 Task: Check the percentage active listings of separate shower and tub in the last 3 years.
Action: Mouse moved to (926, 209)
Screenshot: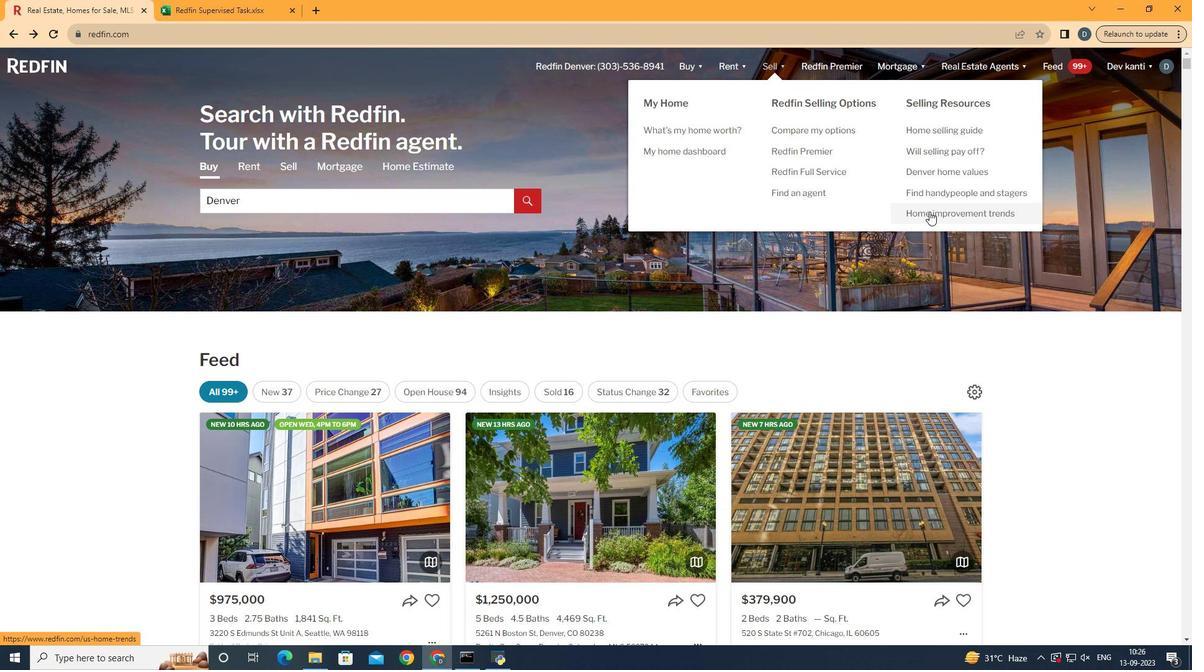 
Action: Mouse pressed left at (926, 209)
Screenshot: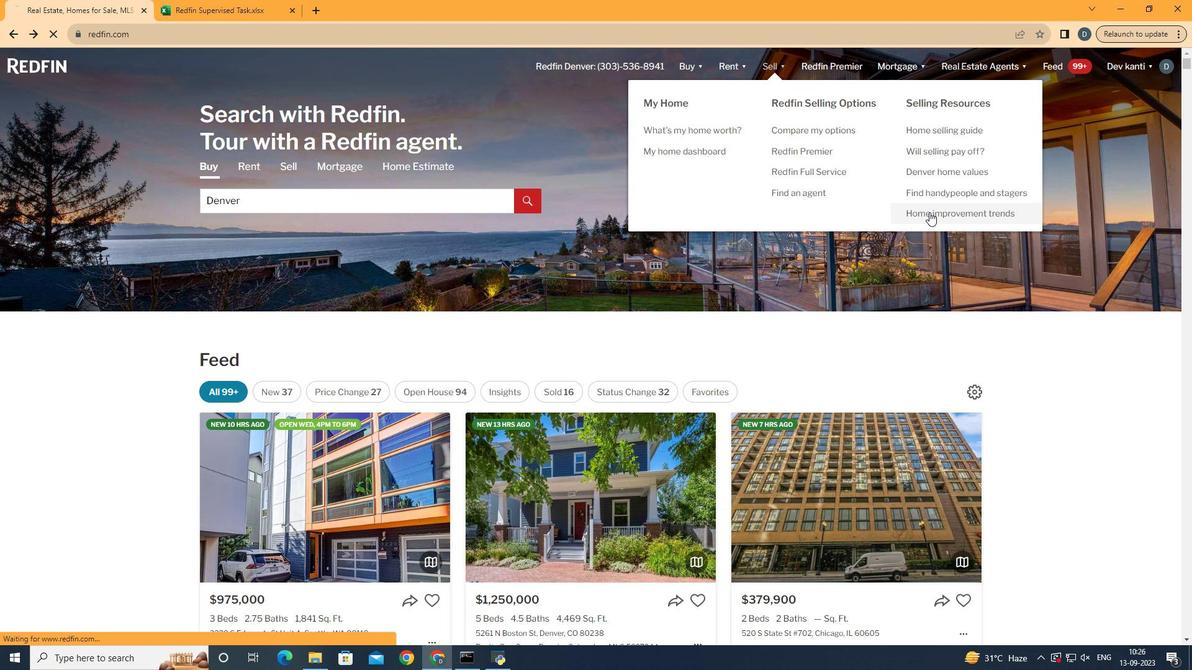 
Action: Mouse moved to (301, 240)
Screenshot: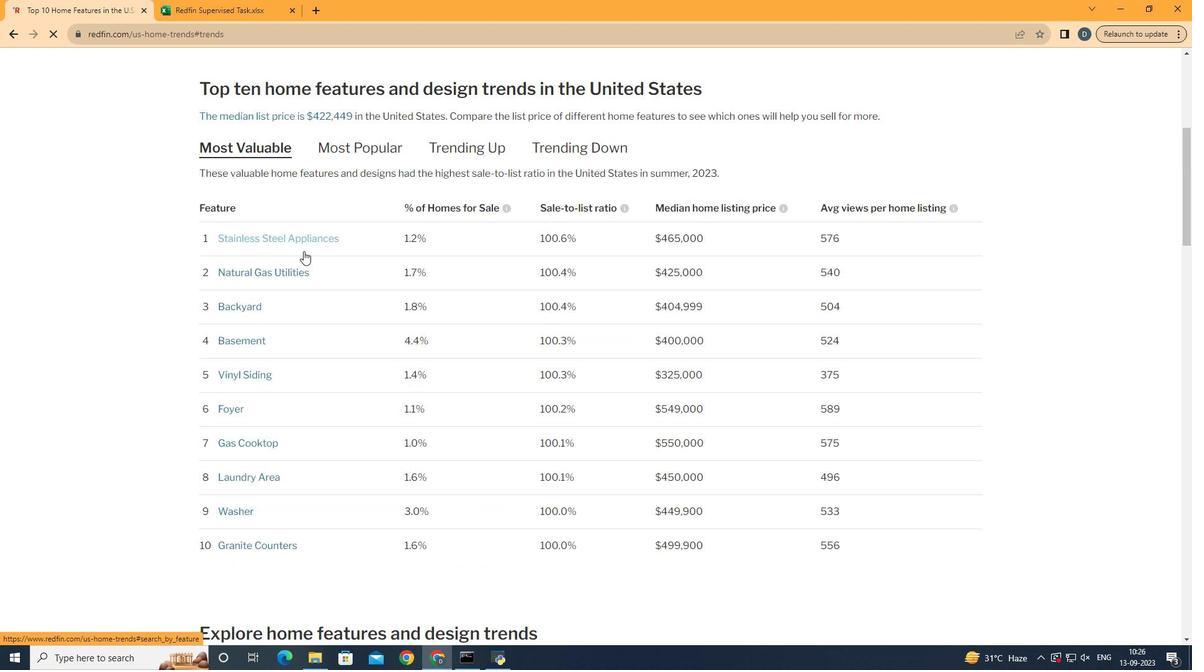 
Action: Mouse pressed left at (301, 240)
Screenshot: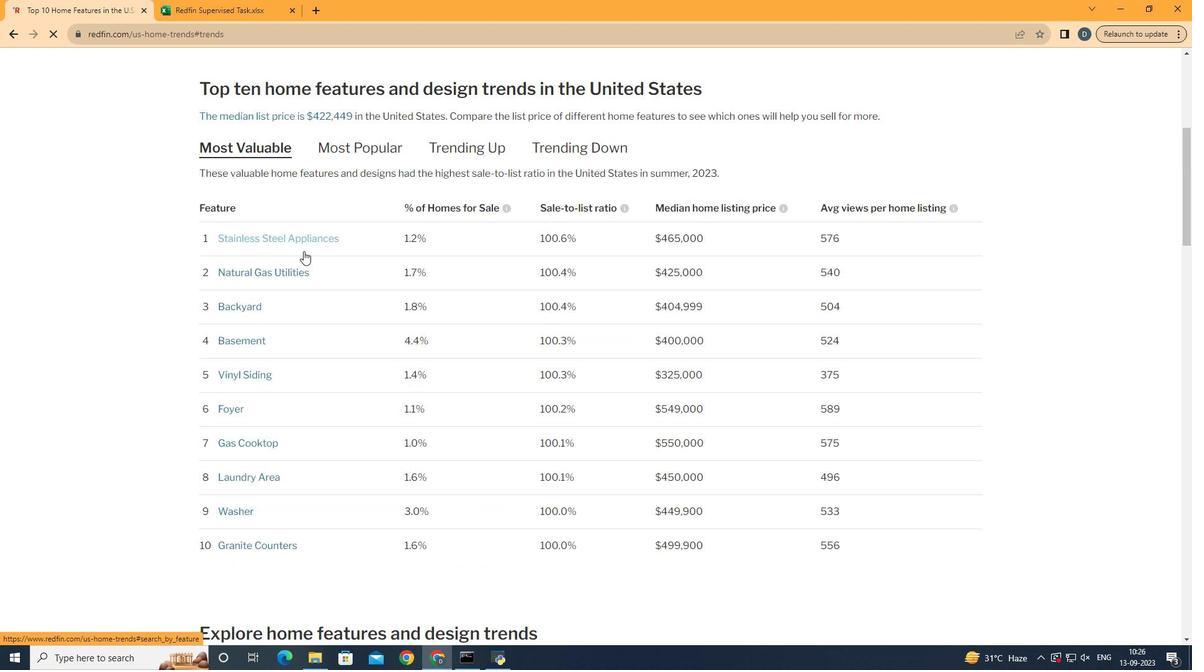 
Action: Mouse moved to (474, 285)
Screenshot: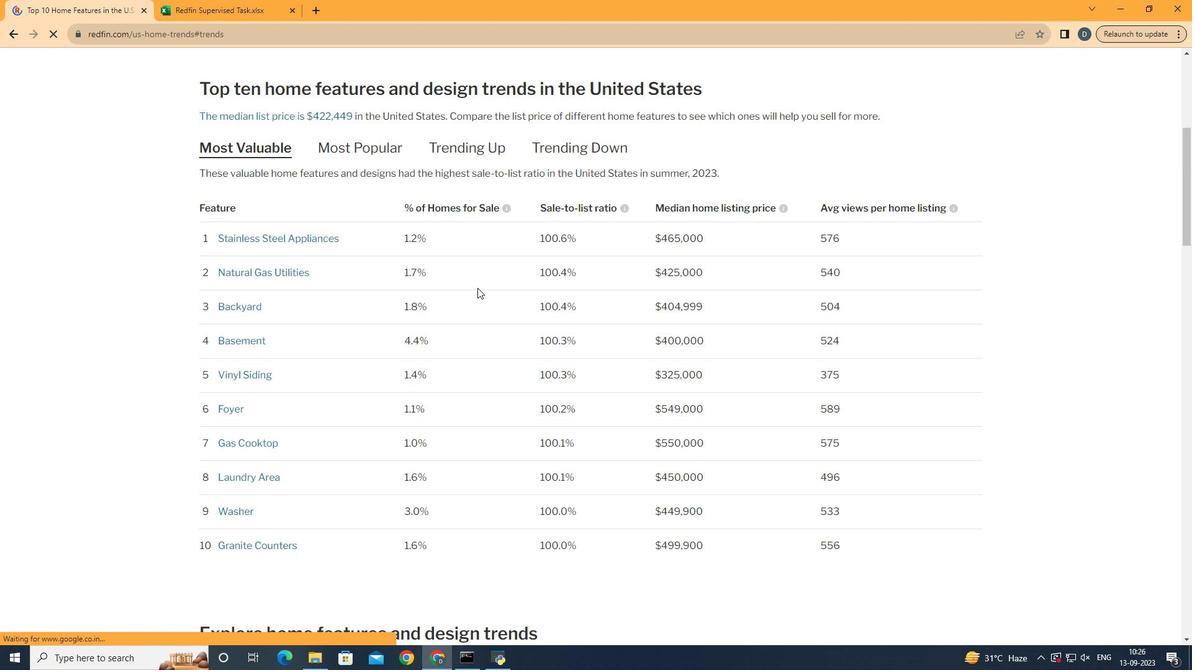 
Action: Mouse scrolled (474, 284) with delta (0, 0)
Screenshot: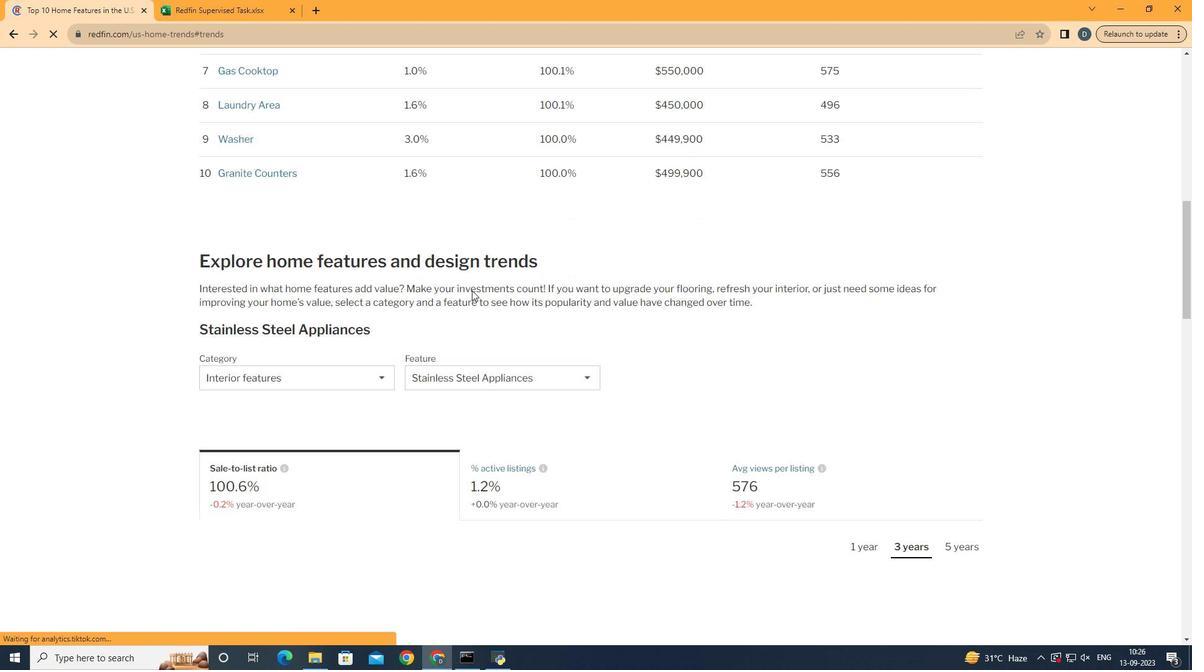 
Action: Mouse scrolled (474, 284) with delta (0, 0)
Screenshot: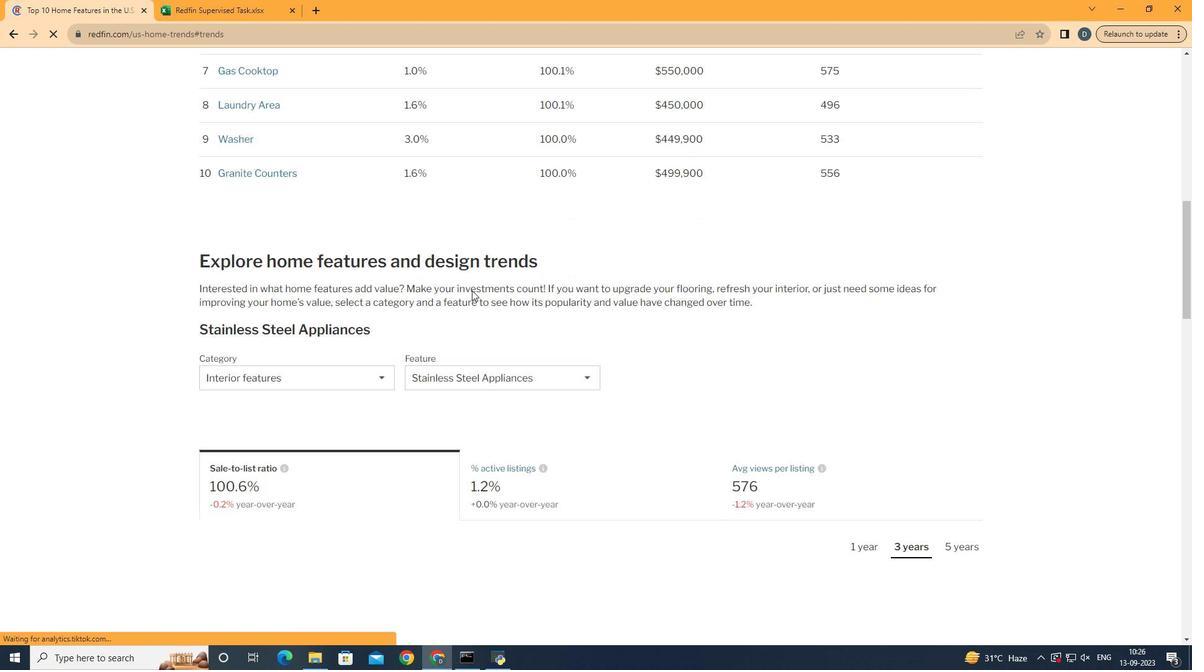 
Action: Mouse scrolled (474, 284) with delta (0, 0)
Screenshot: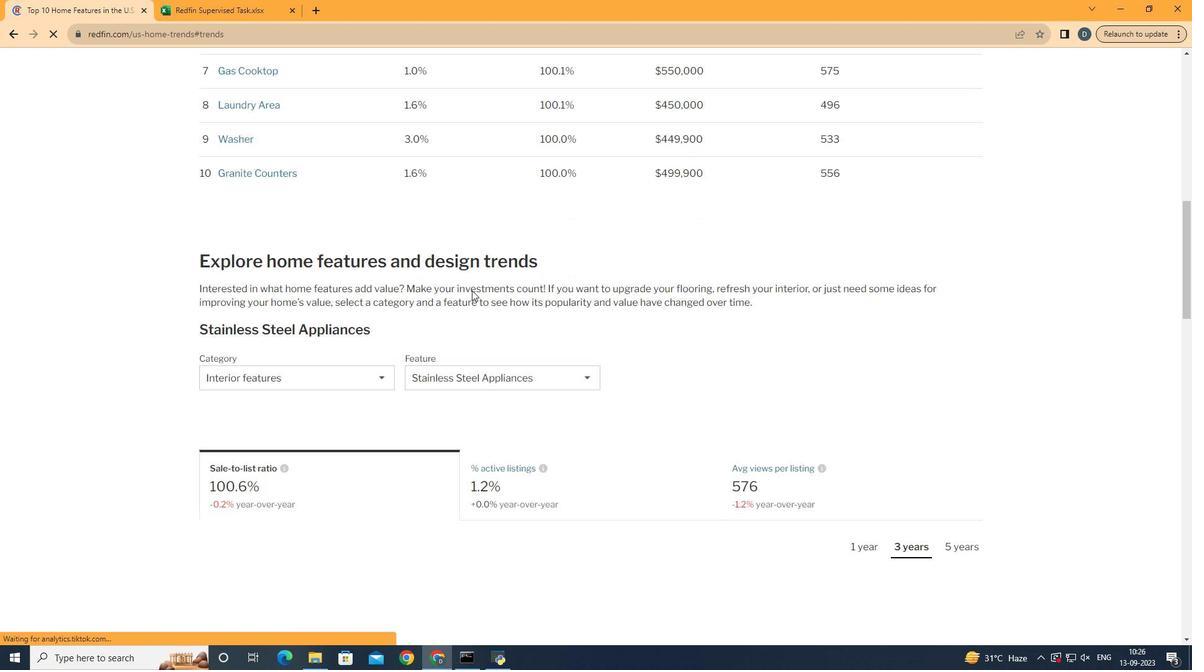 
Action: Mouse scrolled (474, 284) with delta (0, 0)
Screenshot: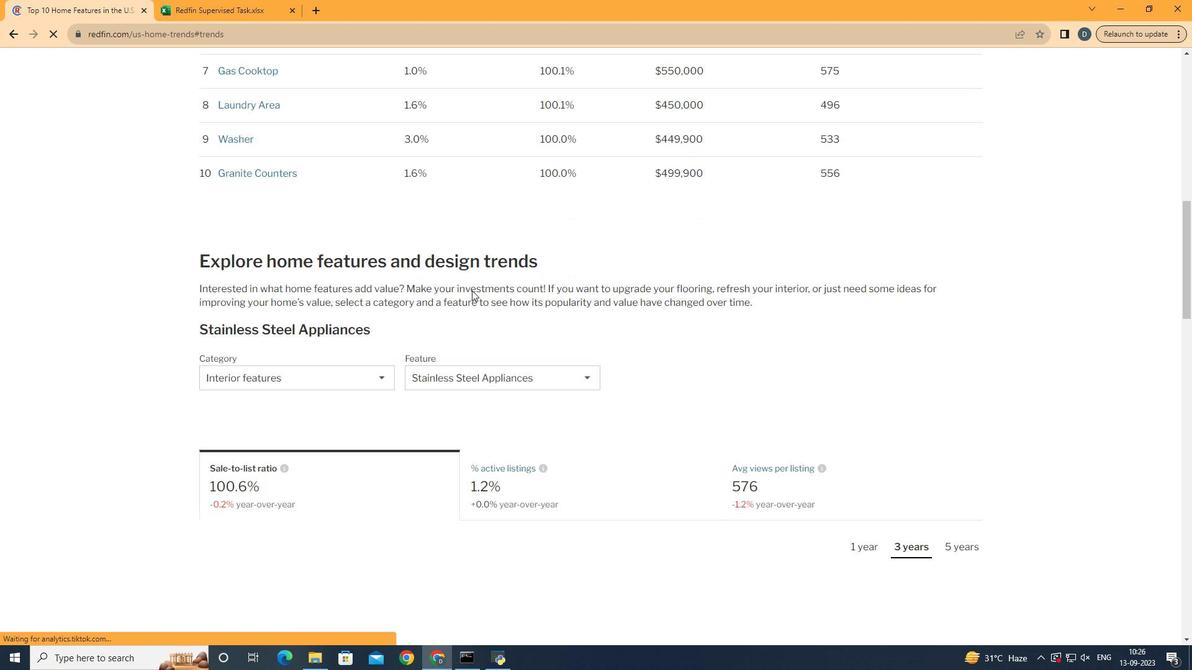 
Action: Mouse scrolled (474, 284) with delta (0, 0)
Screenshot: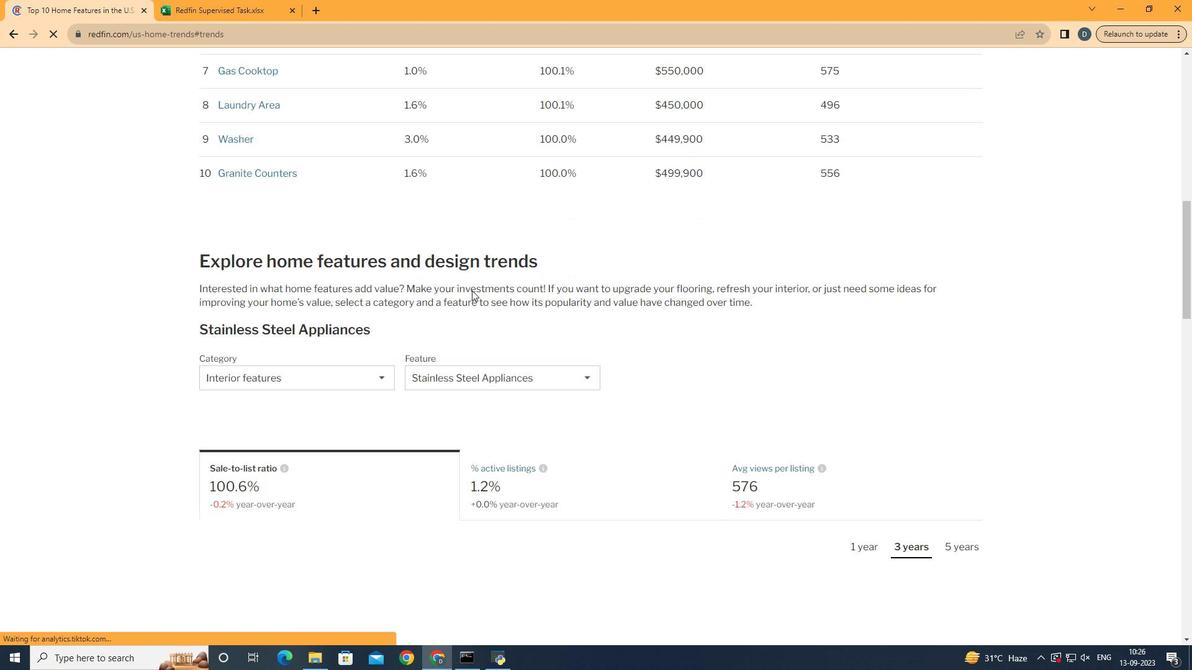 
Action: Mouse scrolled (474, 284) with delta (0, 0)
Screenshot: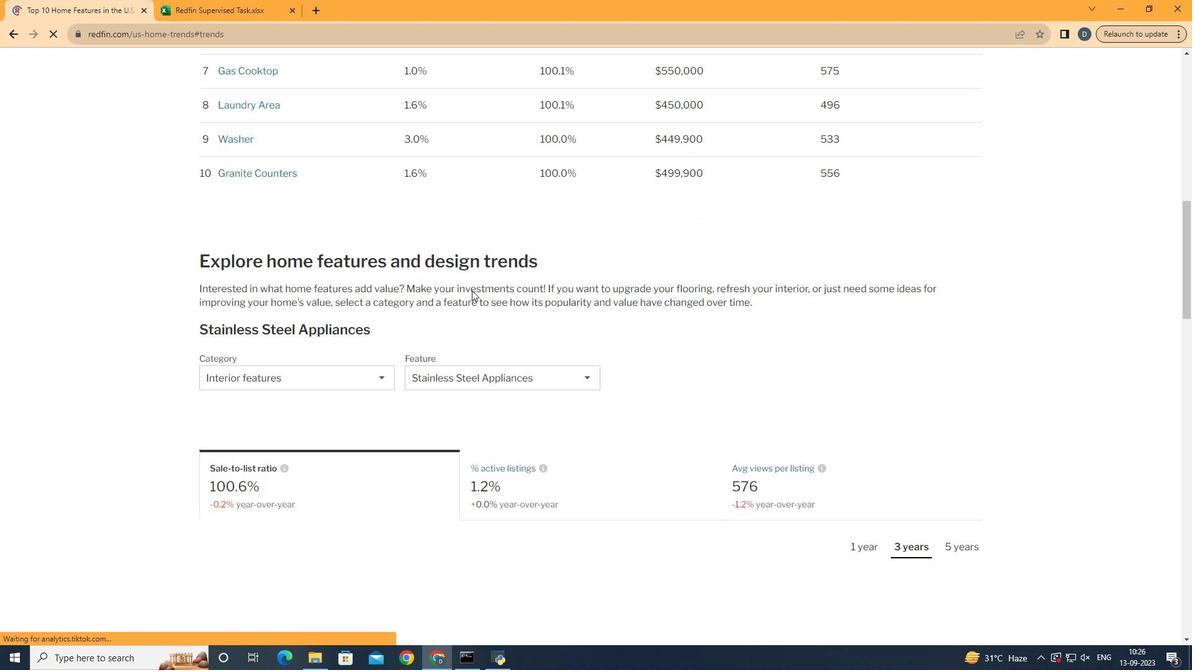 
Action: Mouse moved to (371, 348)
Screenshot: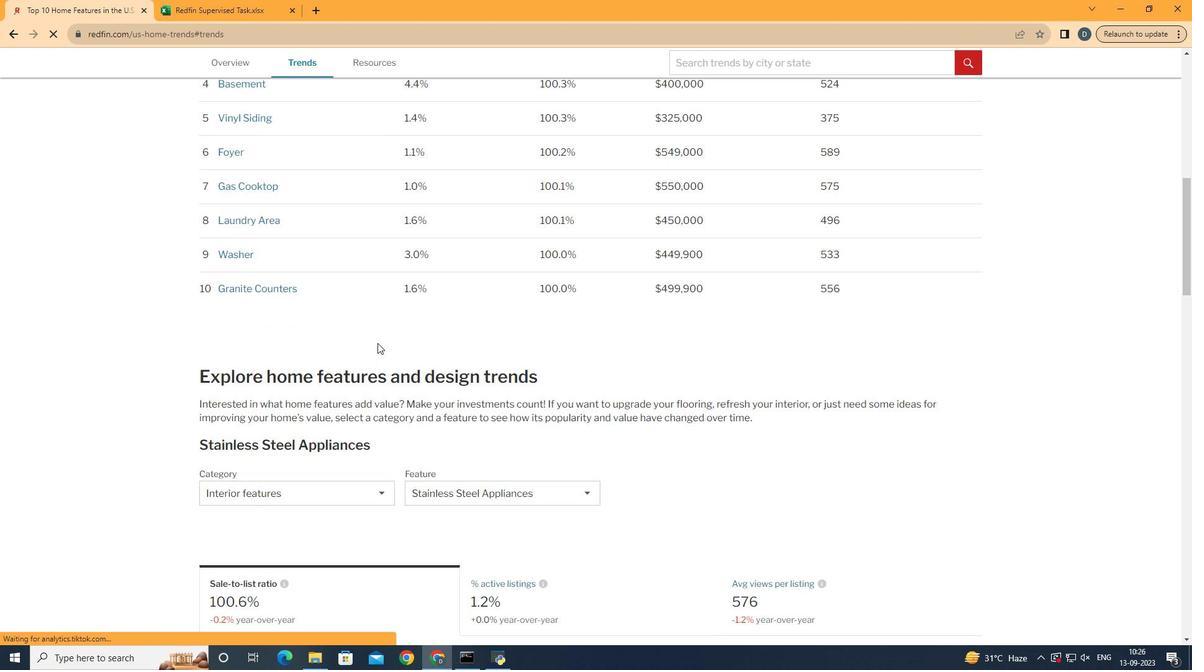 
Action: Mouse scrolled (371, 347) with delta (0, 0)
Screenshot: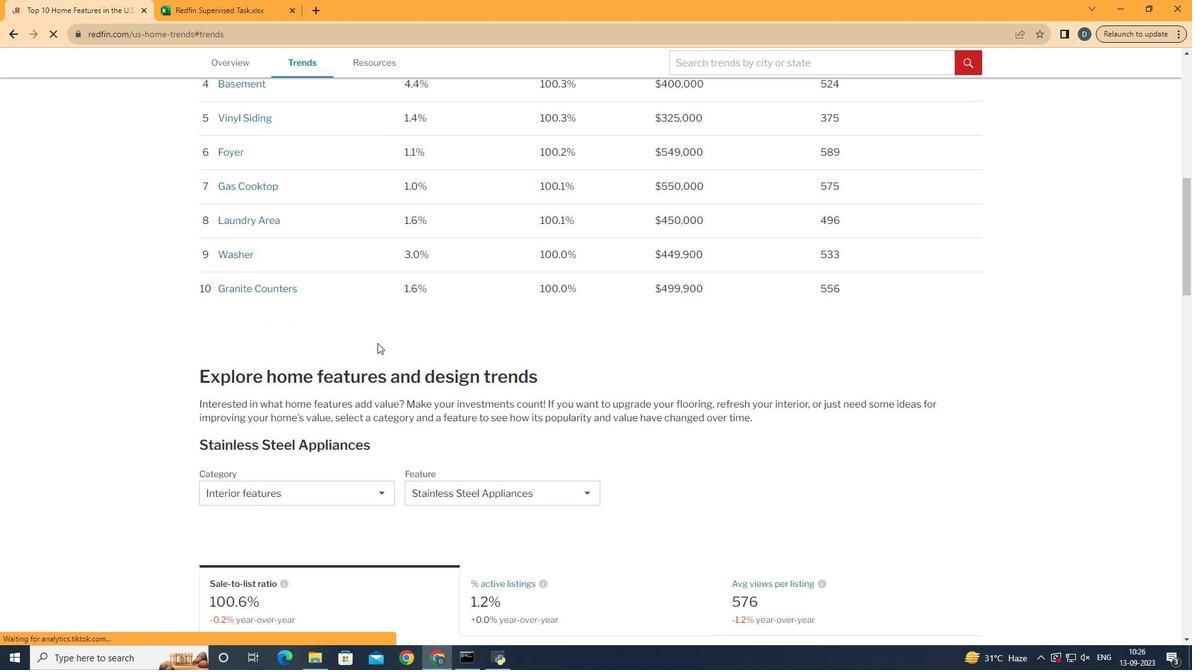 
Action: Mouse scrolled (371, 347) with delta (0, 0)
Screenshot: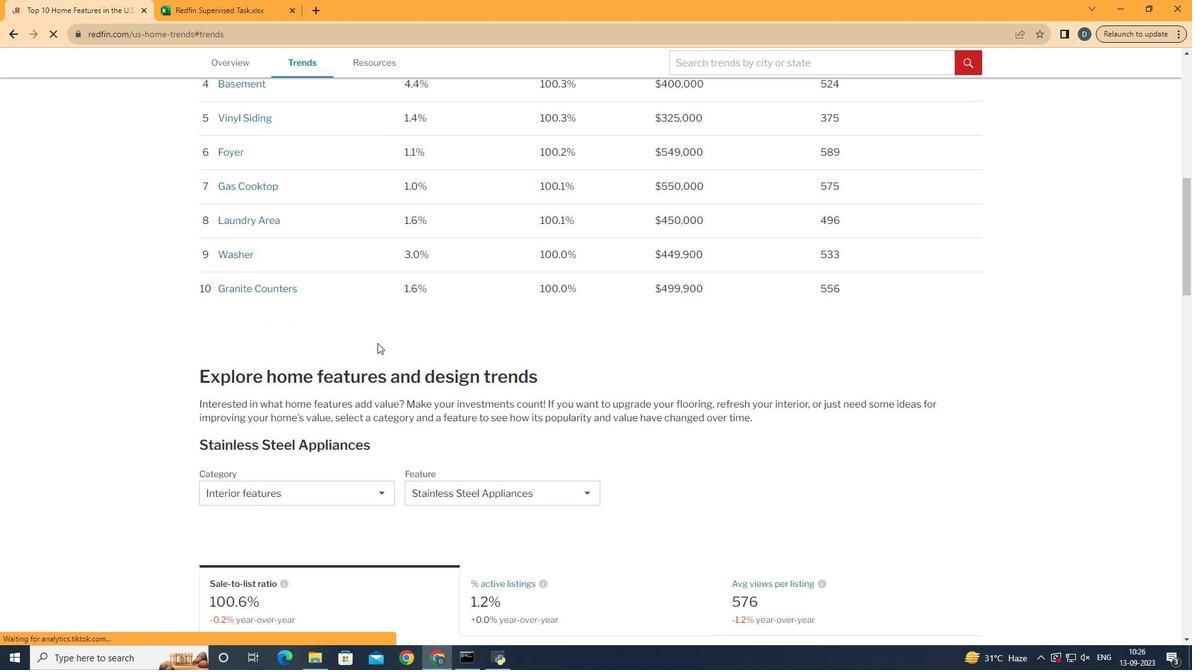 
Action: Mouse scrolled (371, 347) with delta (0, 0)
Screenshot: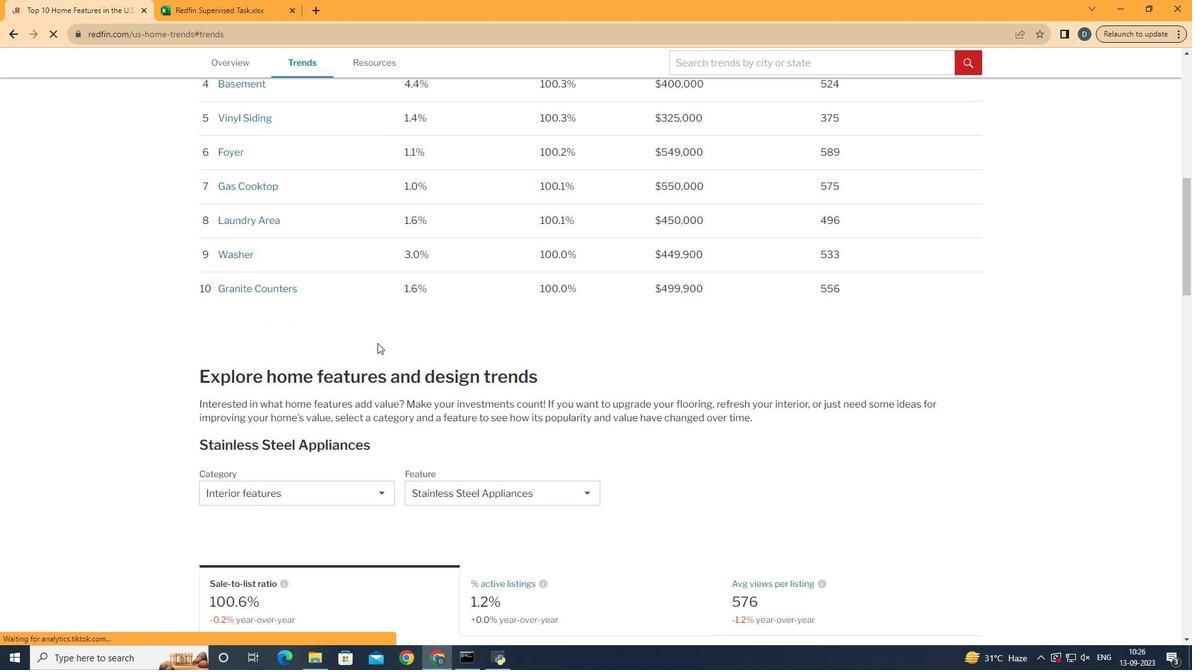 
Action: Mouse moved to (373, 348)
Screenshot: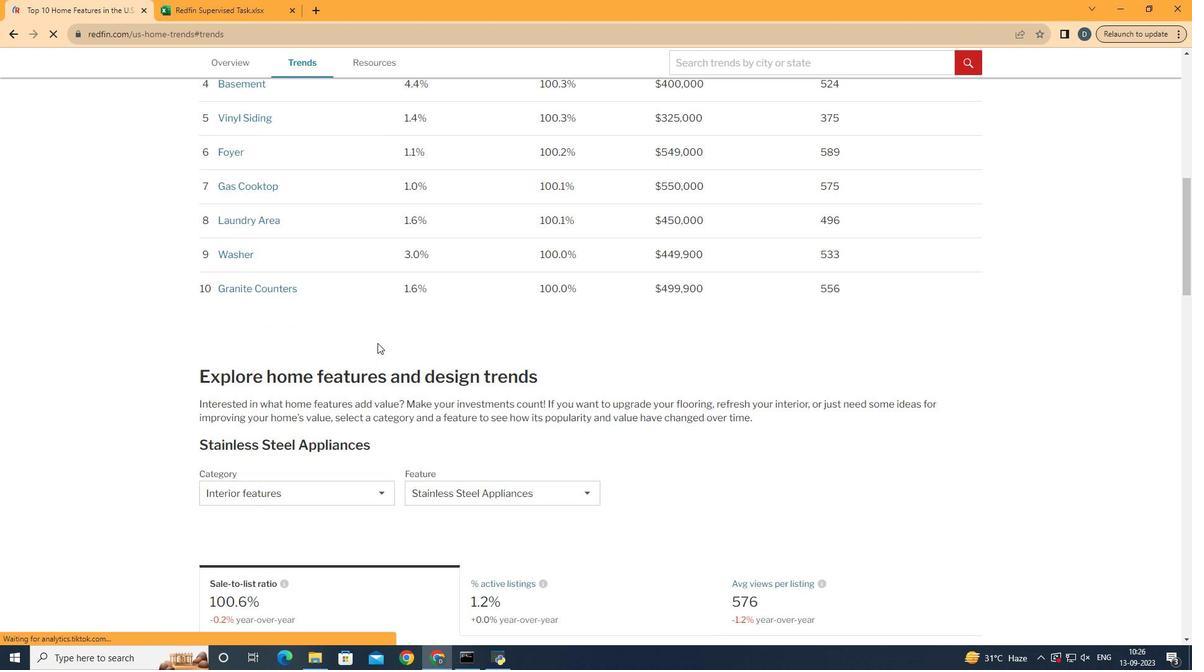 
Action: Mouse scrolled (373, 347) with delta (0, 0)
Screenshot: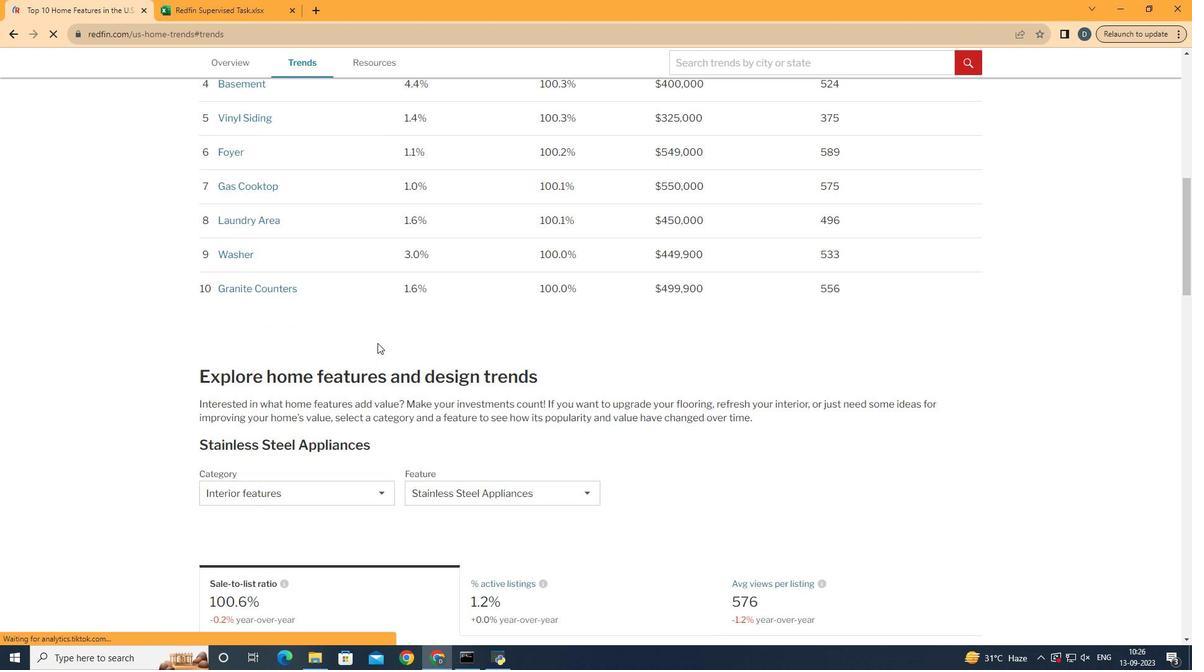 
Action: Mouse moved to (374, 347)
Screenshot: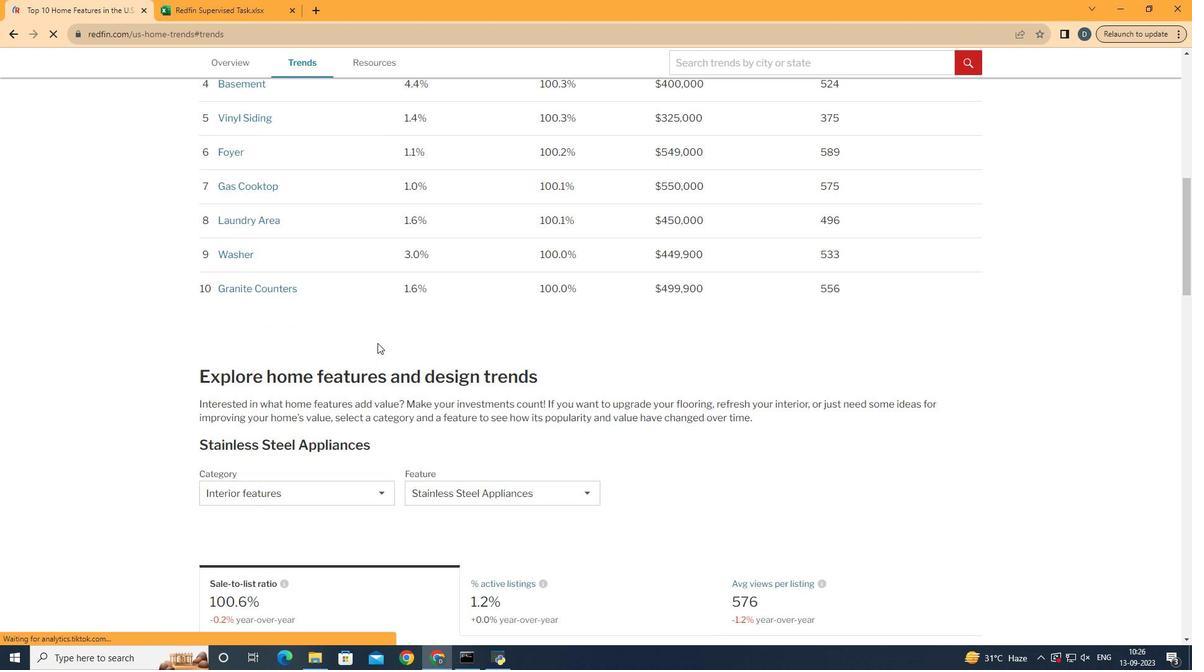 
Action: Mouse scrolled (374, 347) with delta (0, 0)
Screenshot: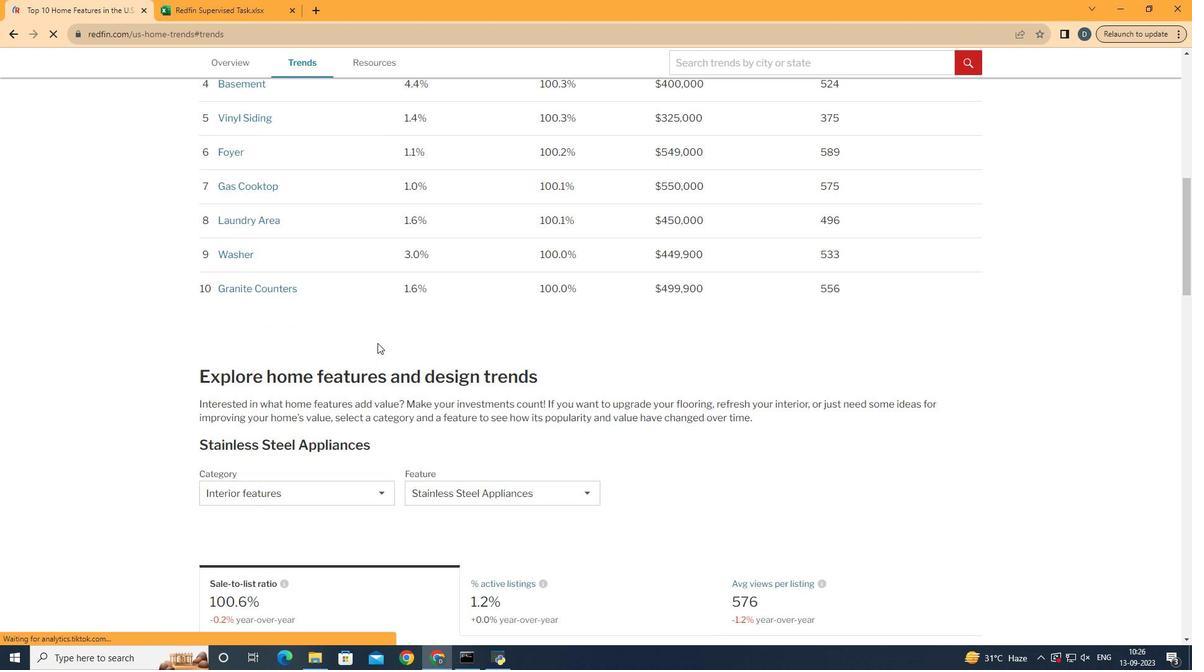 
Action: Mouse moved to (374, 340)
Screenshot: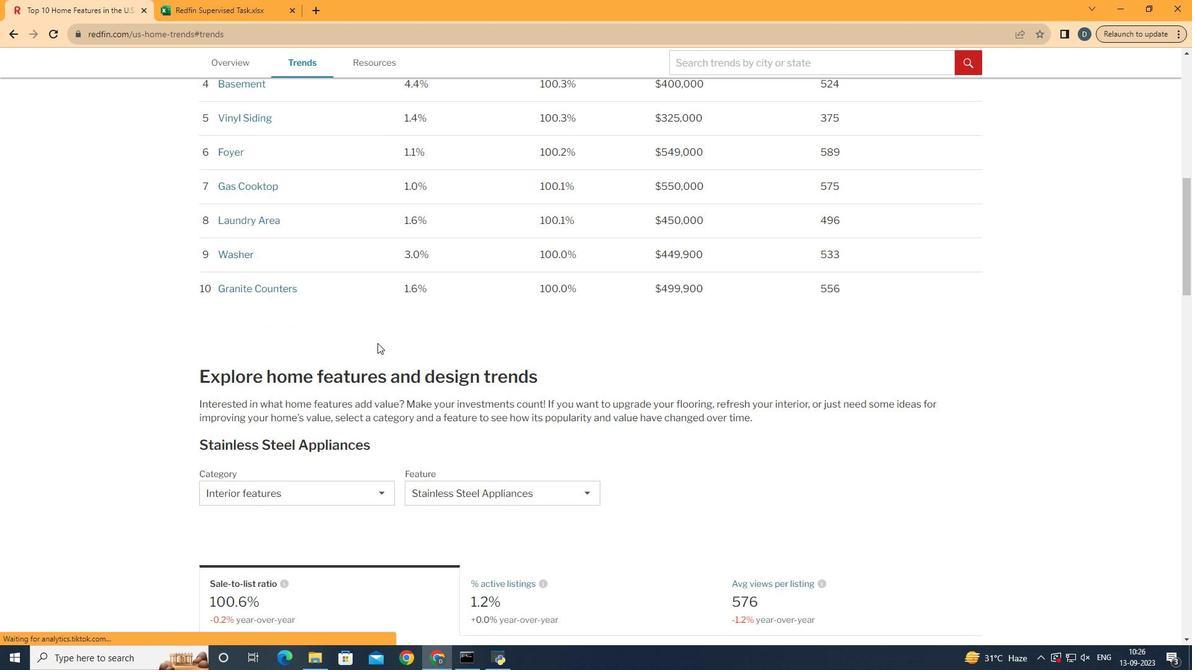 
Action: Mouse scrolled (374, 340) with delta (0, 0)
Screenshot: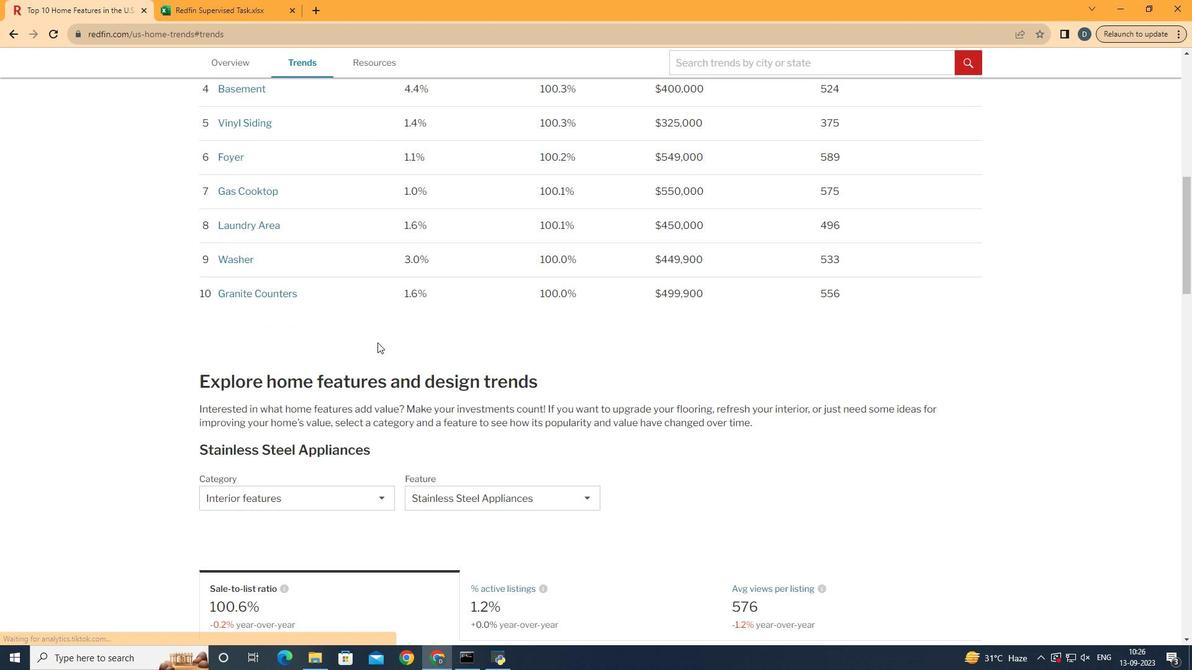 
Action: Mouse scrolled (374, 340) with delta (0, 0)
Screenshot: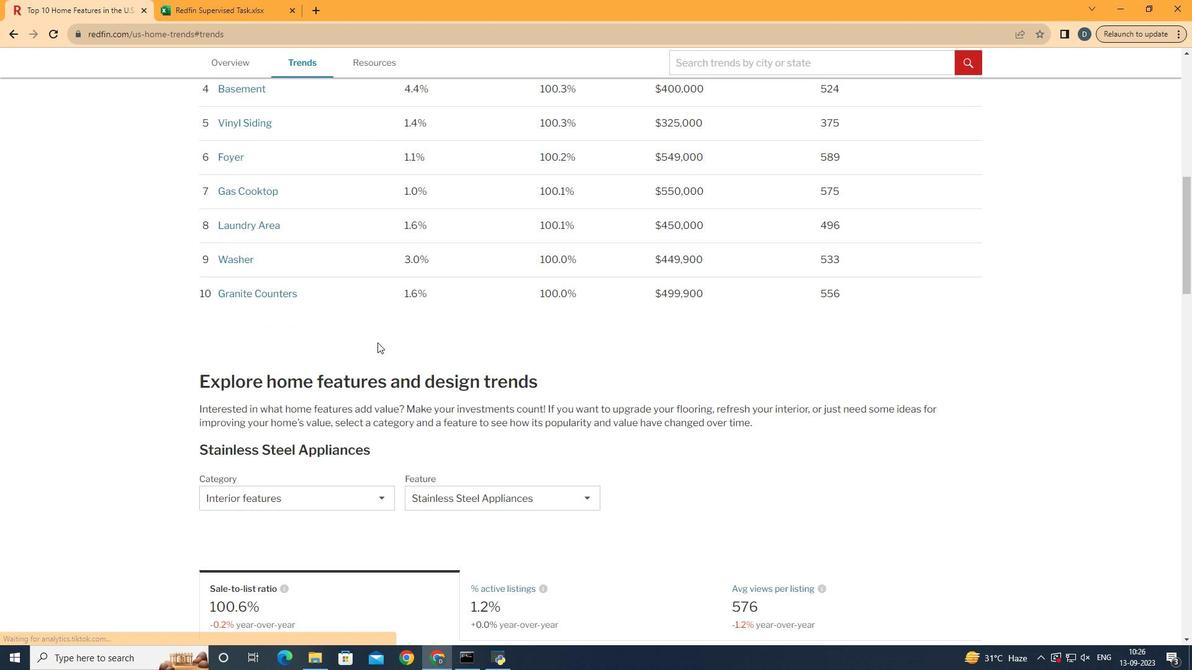 
Action: Mouse scrolled (374, 340) with delta (0, 0)
Screenshot: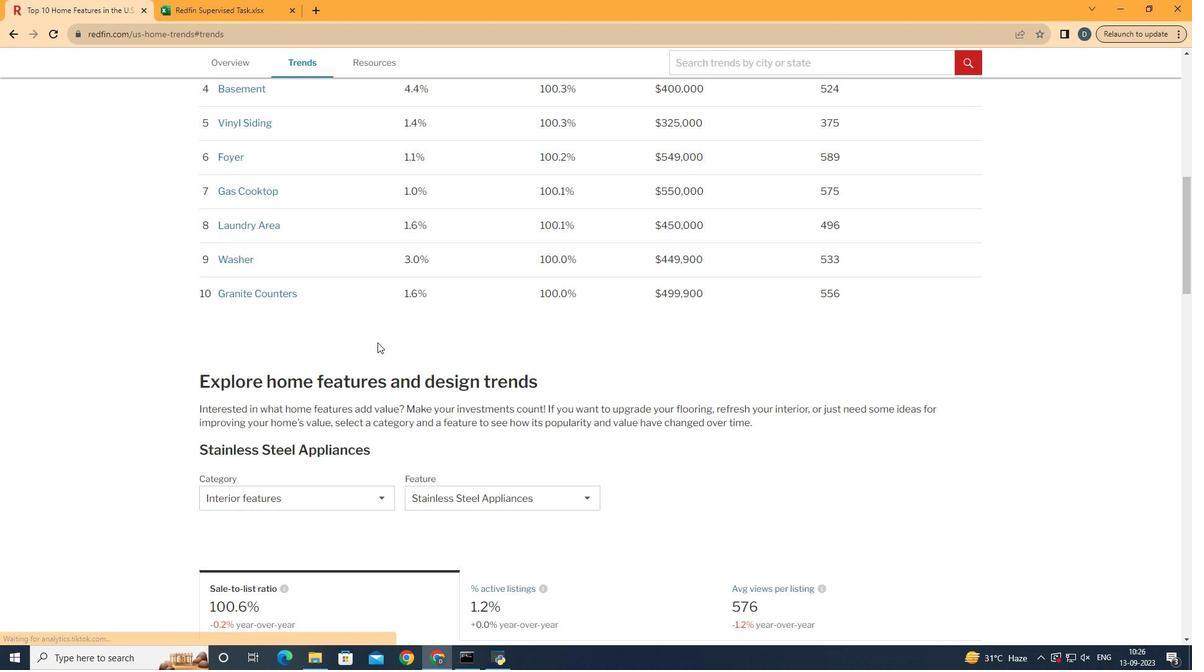 
Action: Mouse scrolled (374, 340) with delta (0, 0)
Screenshot: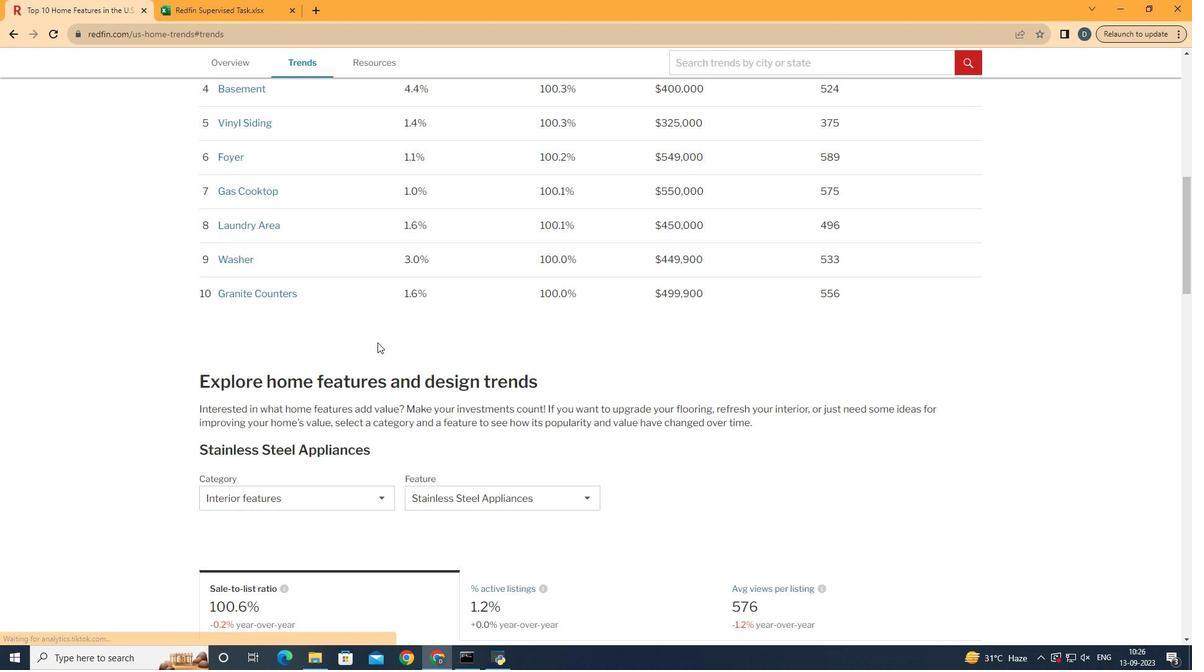 
Action: Mouse moved to (374, 330)
Screenshot: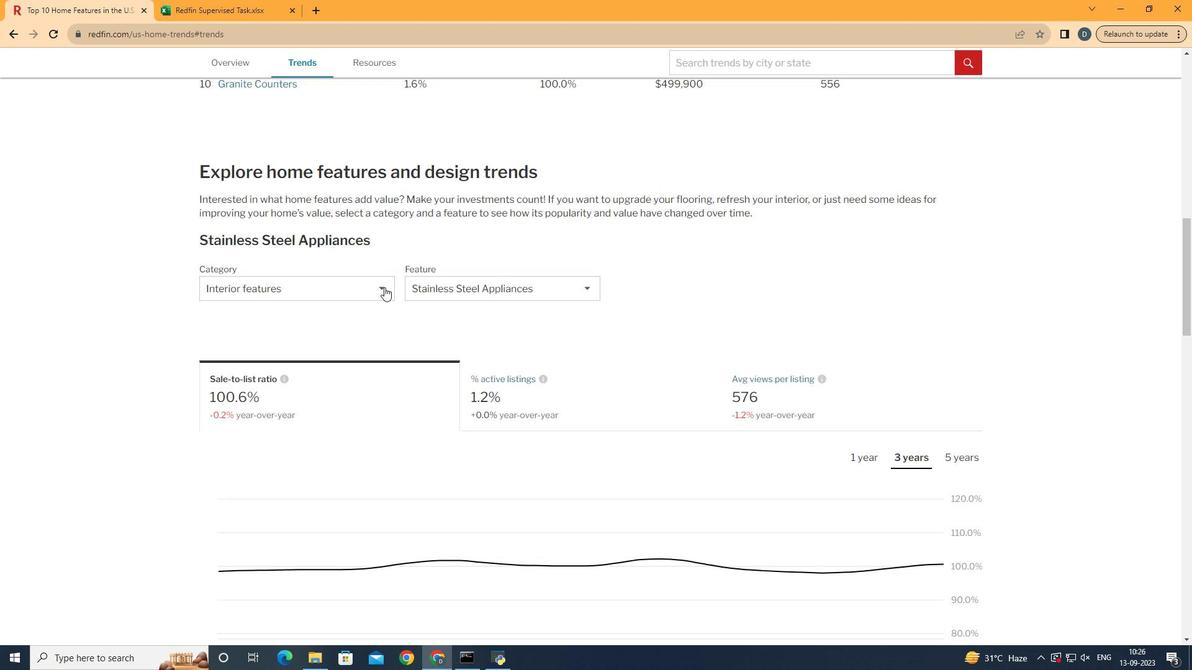 
Action: Mouse scrolled (374, 329) with delta (0, 0)
Screenshot: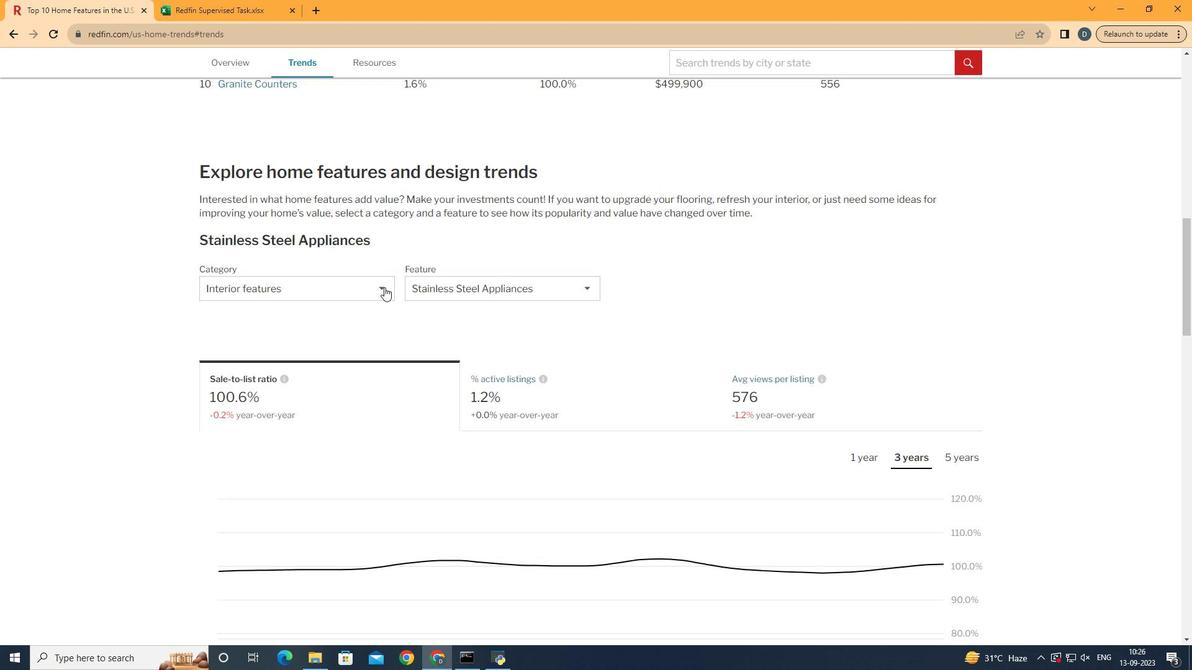 
Action: Mouse moved to (374, 327)
Screenshot: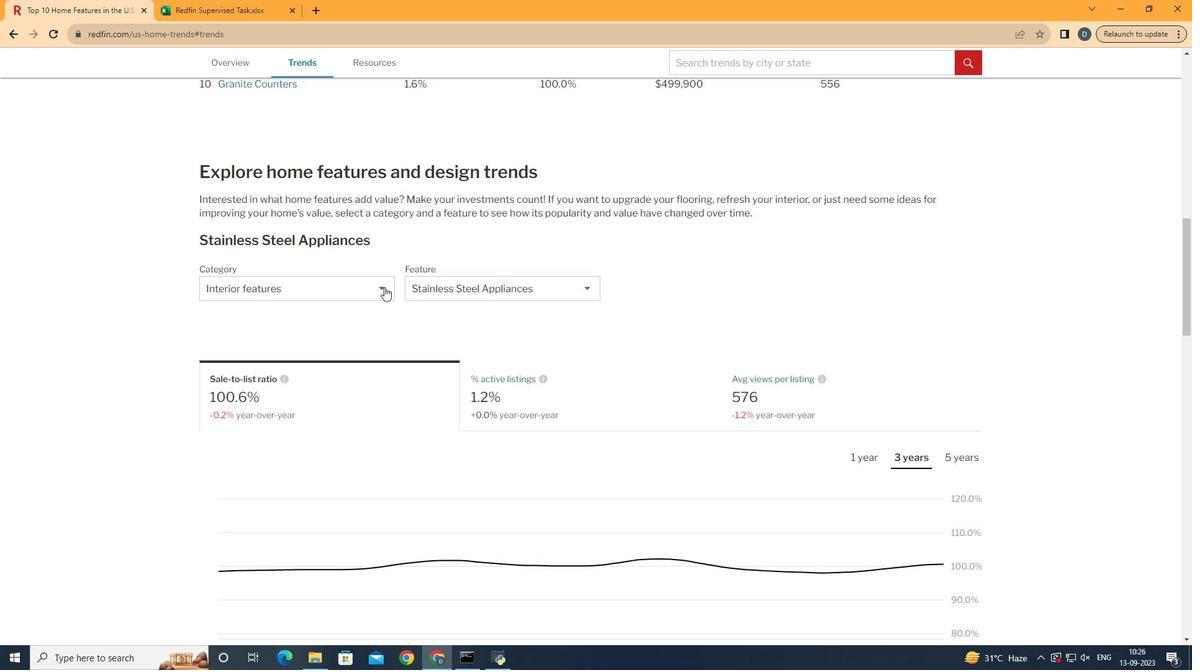 
Action: Mouse scrolled (374, 326) with delta (0, 0)
Screenshot: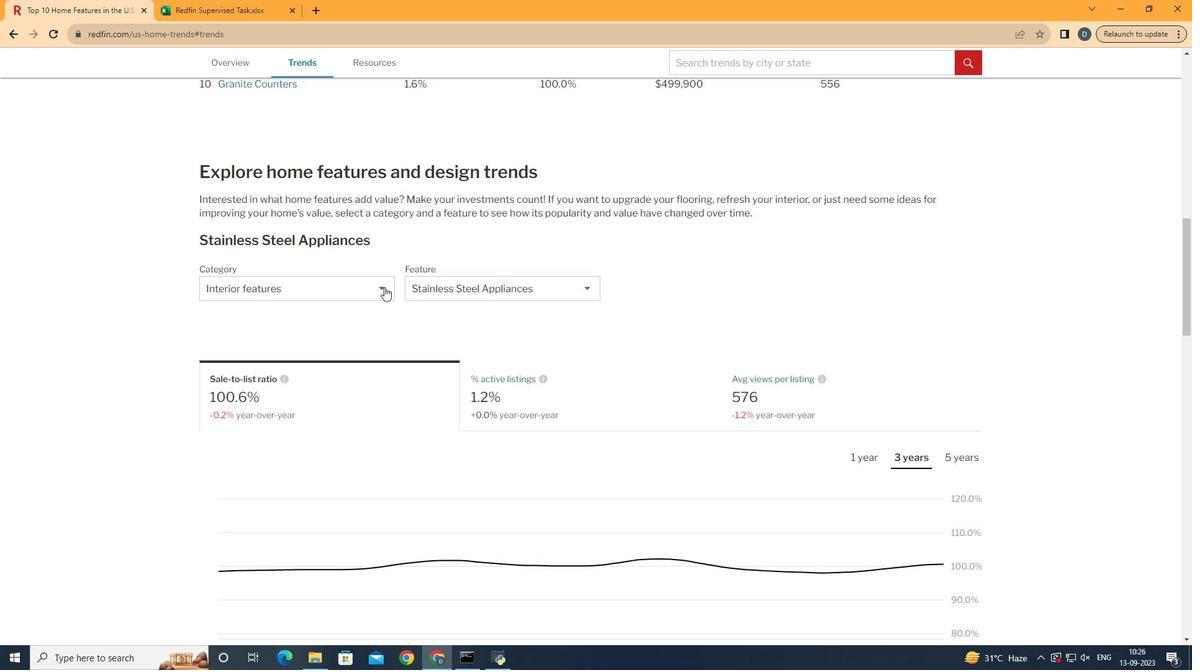 
Action: Mouse moved to (374, 325)
Screenshot: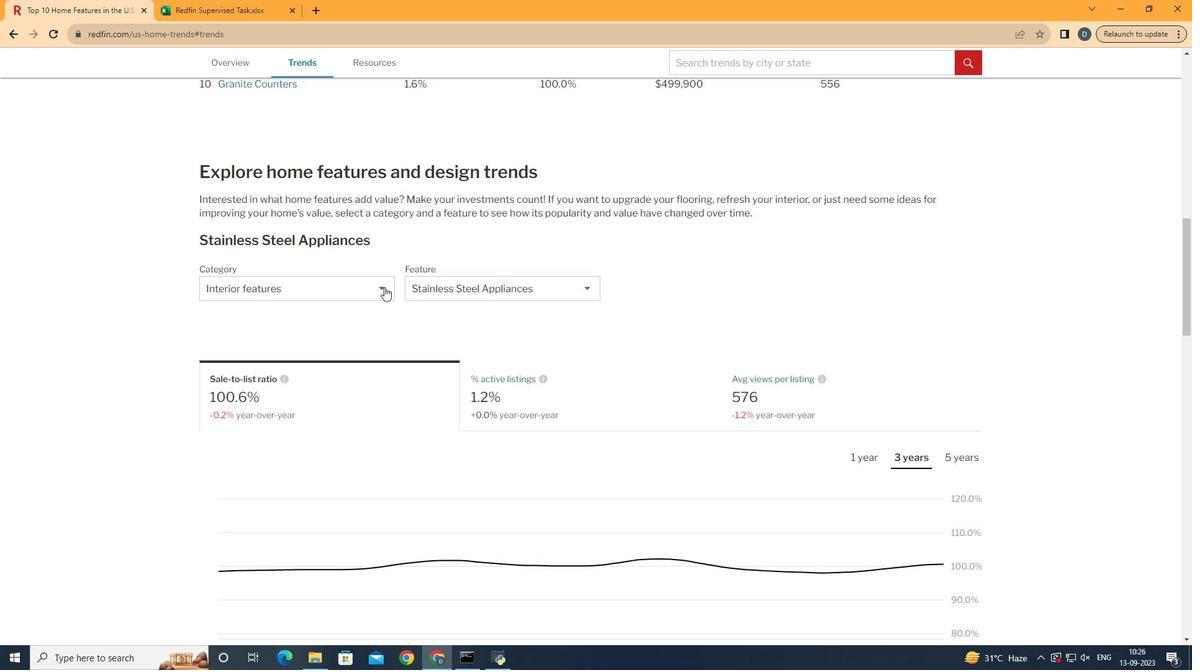 
Action: Mouse scrolled (374, 325) with delta (0, 0)
Screenshot: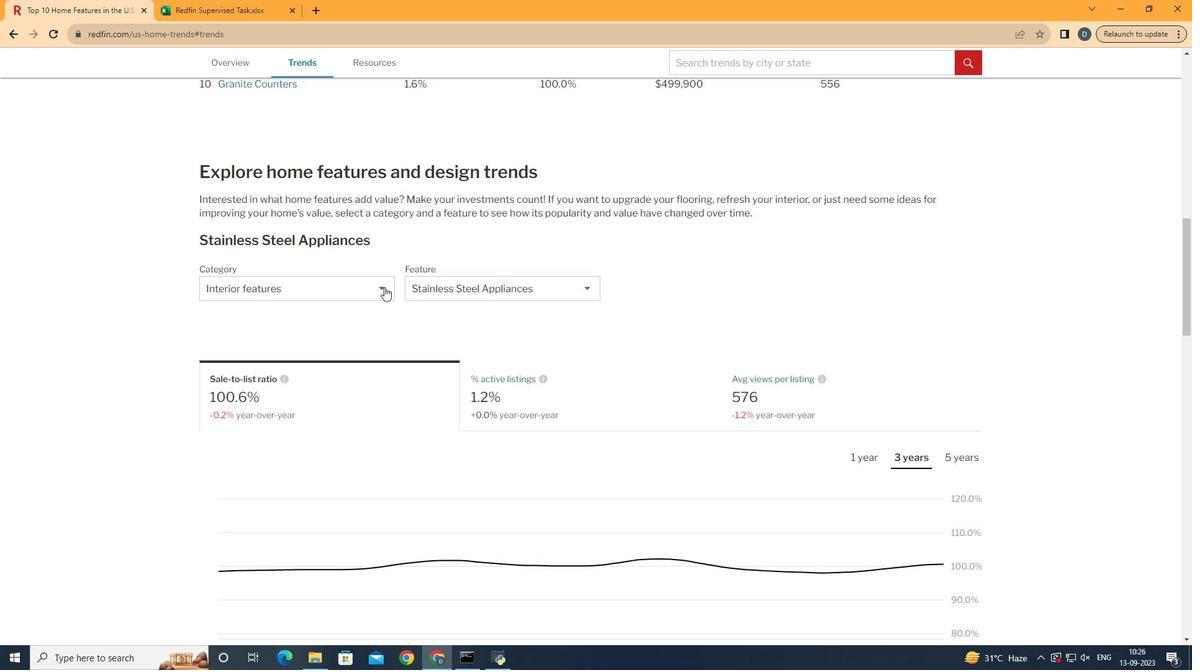 
Action: Mouse moved to (374, 319)
Screenshot: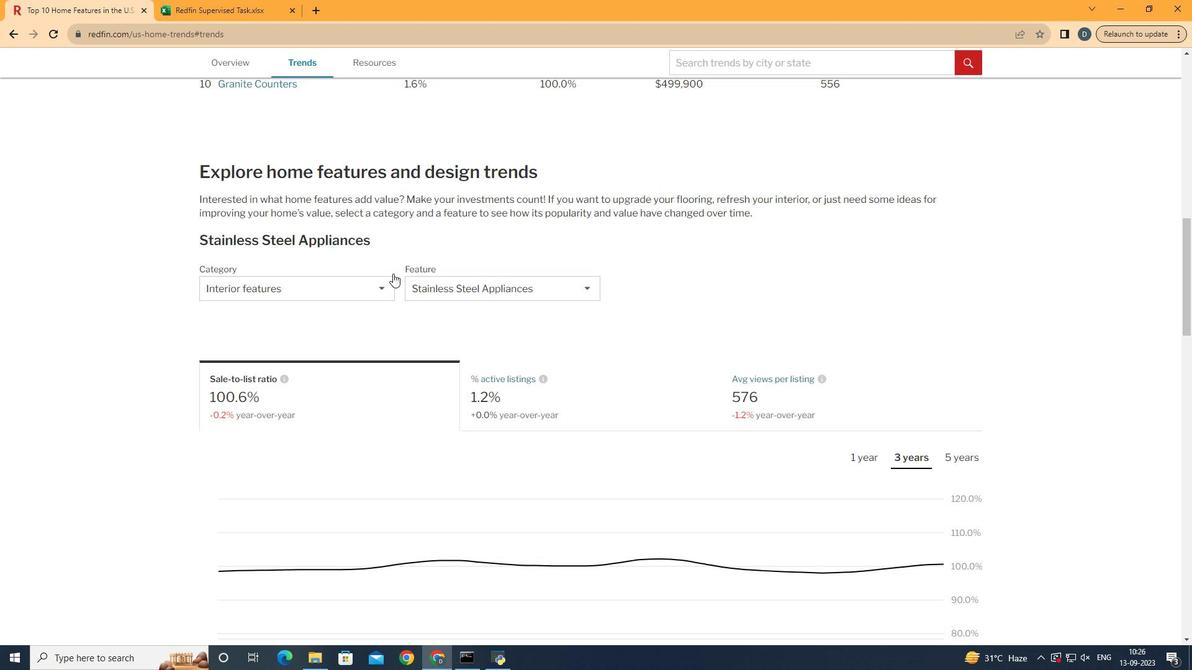 
Action: Mouse scrolled (374, 319) with delta (0, 0)
Screenshot: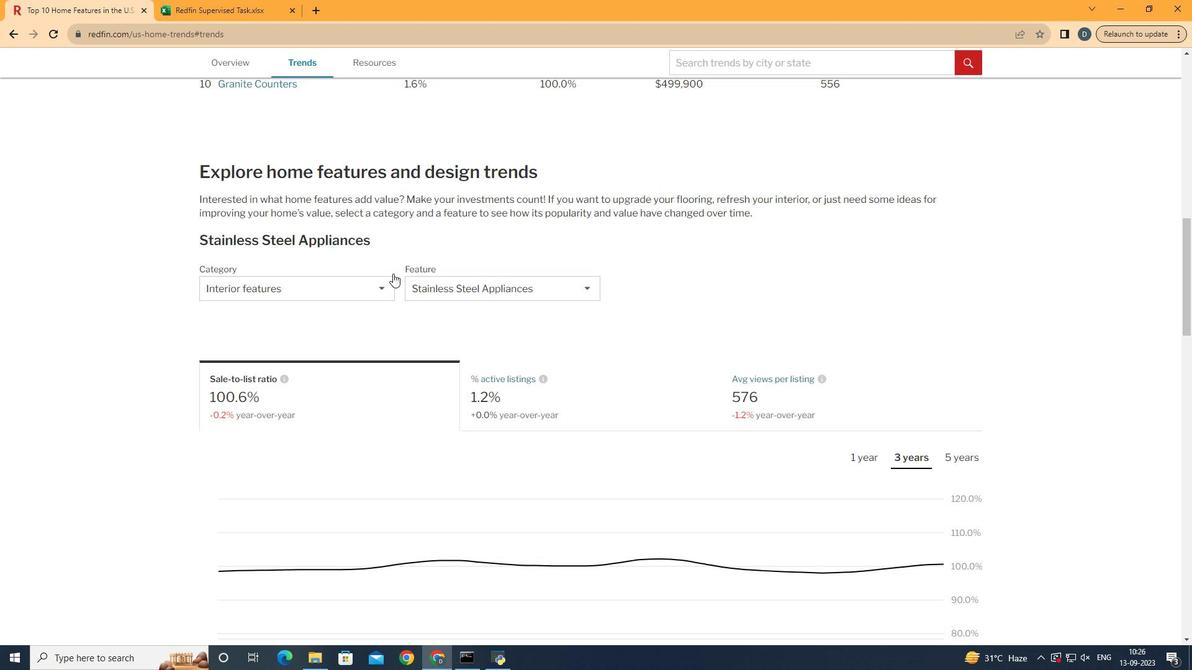
Action: Mouse moved to (374, 315)
Screenshot: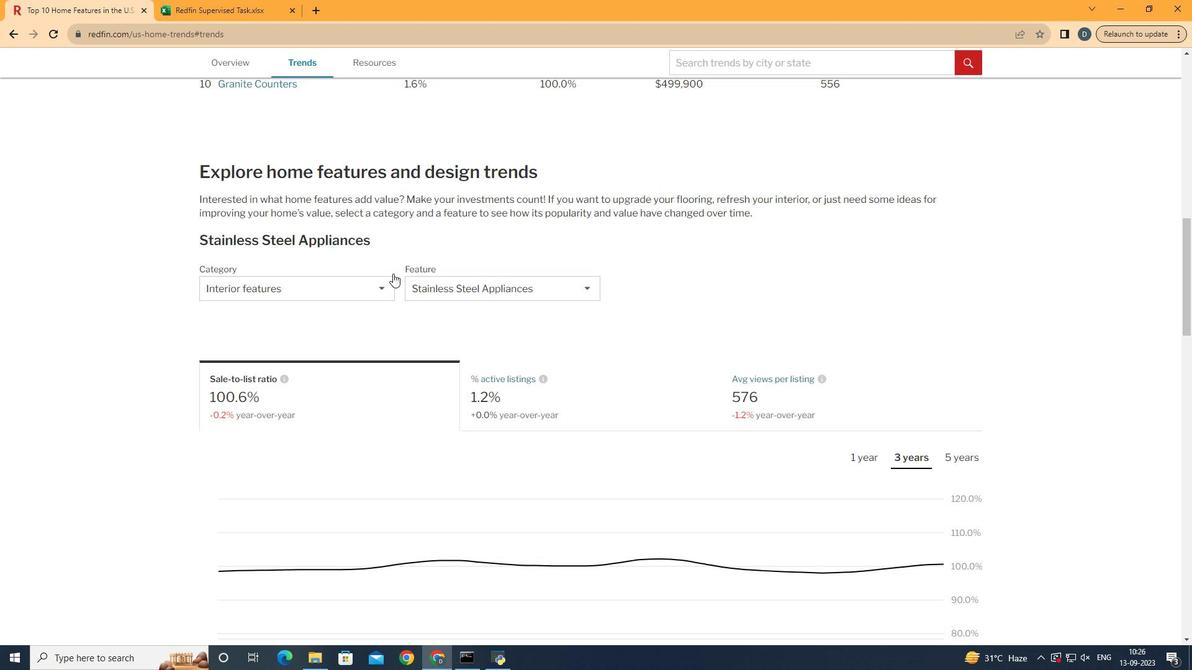 
Action: Mouse scrolled (374, 314) with delta (0, 0)
Screenshot: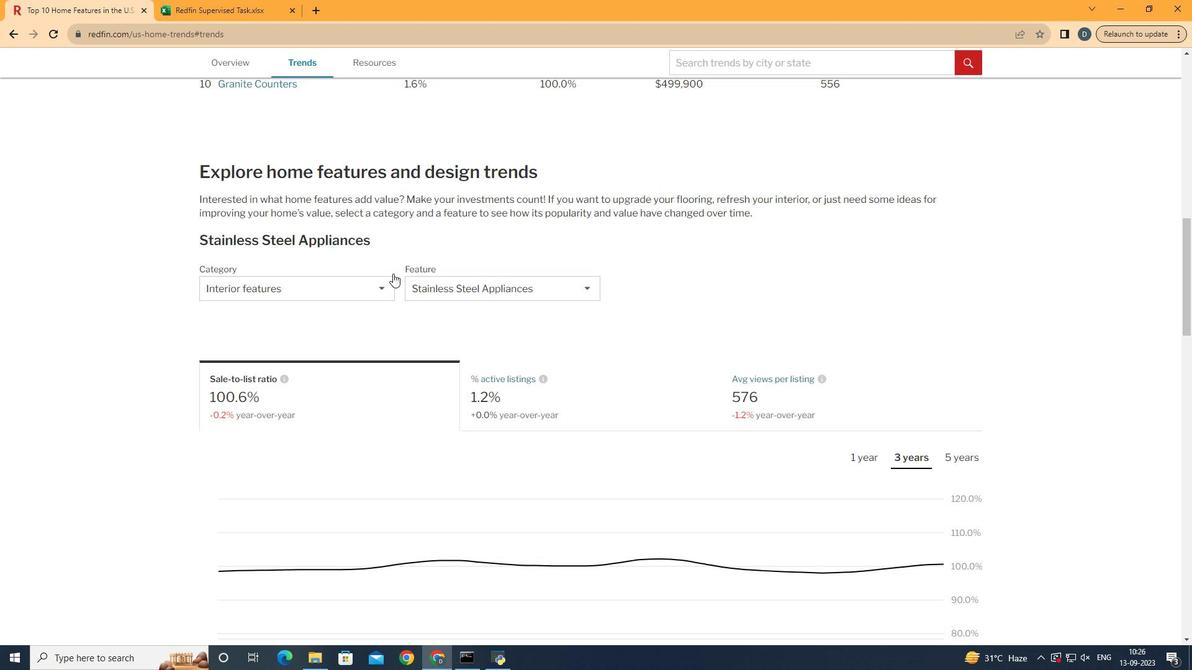 
Action: Mouse moved to (374, 306)
Screenshot: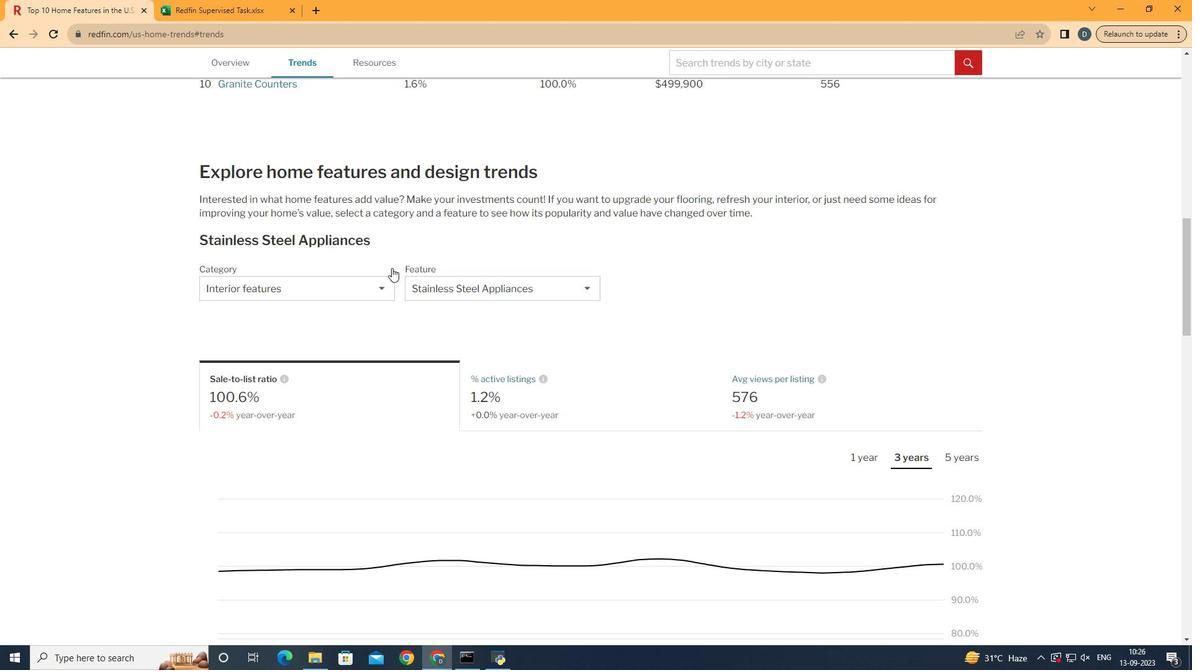 
Action: Mouse scrolled (374, 305) with delta (0, 0)
Screenshot: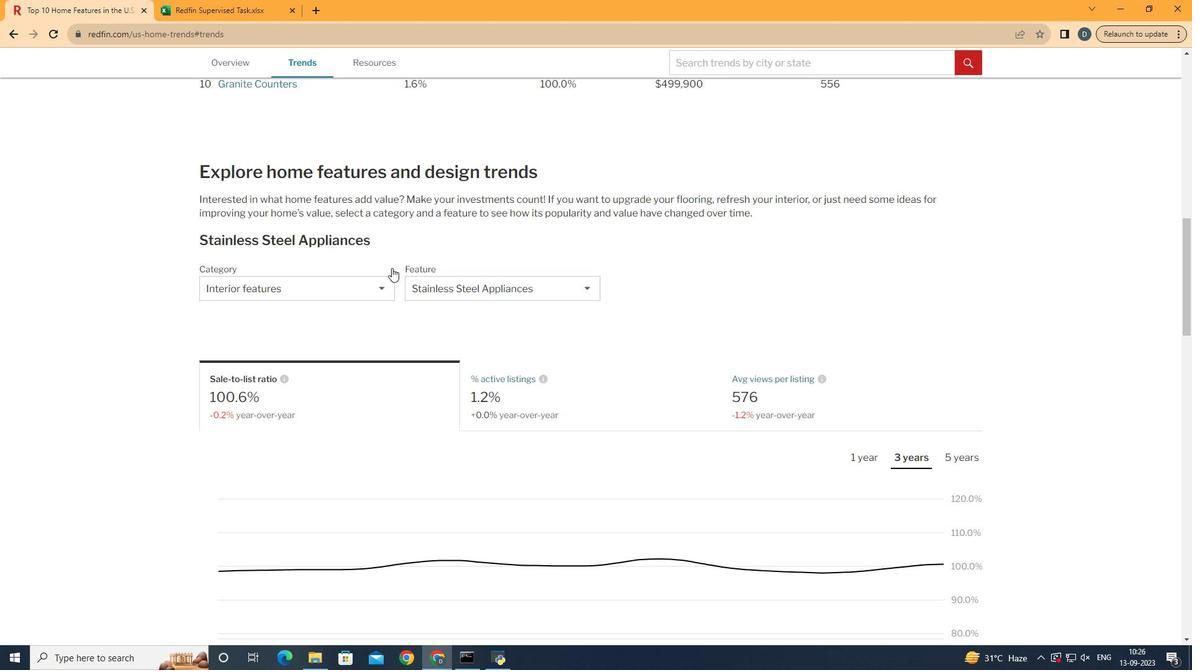 
Action: Mouse moved to (370, 288)
Screenshot: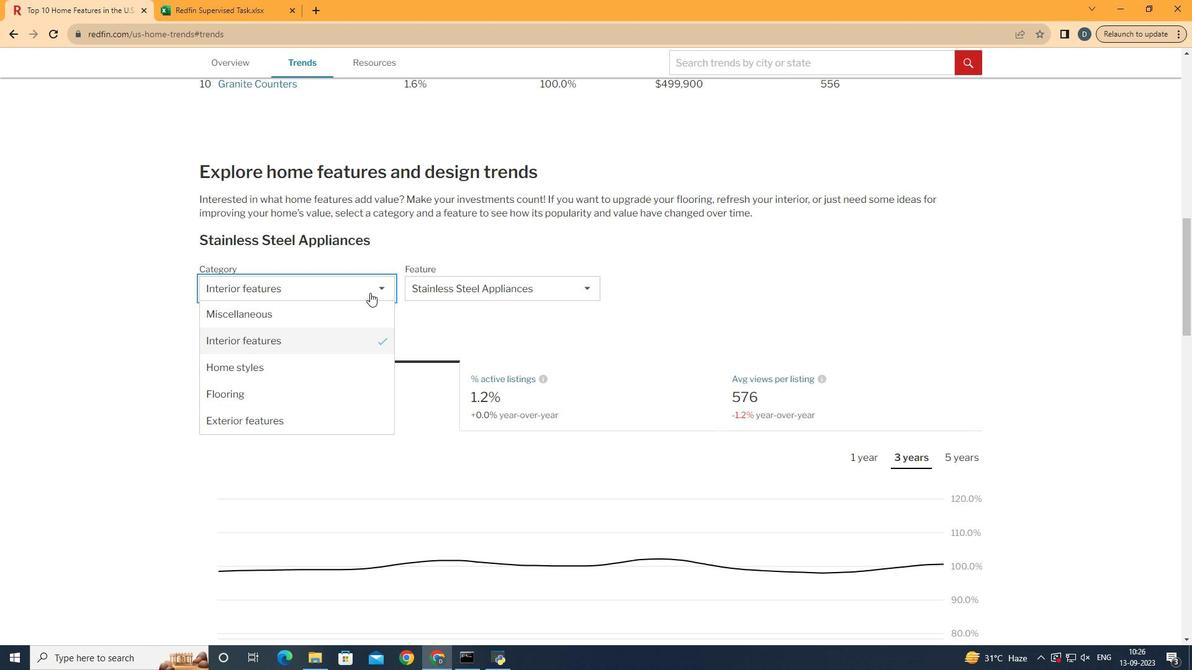 
Action: Mouse pressed left at (370, 288)
Screenshot: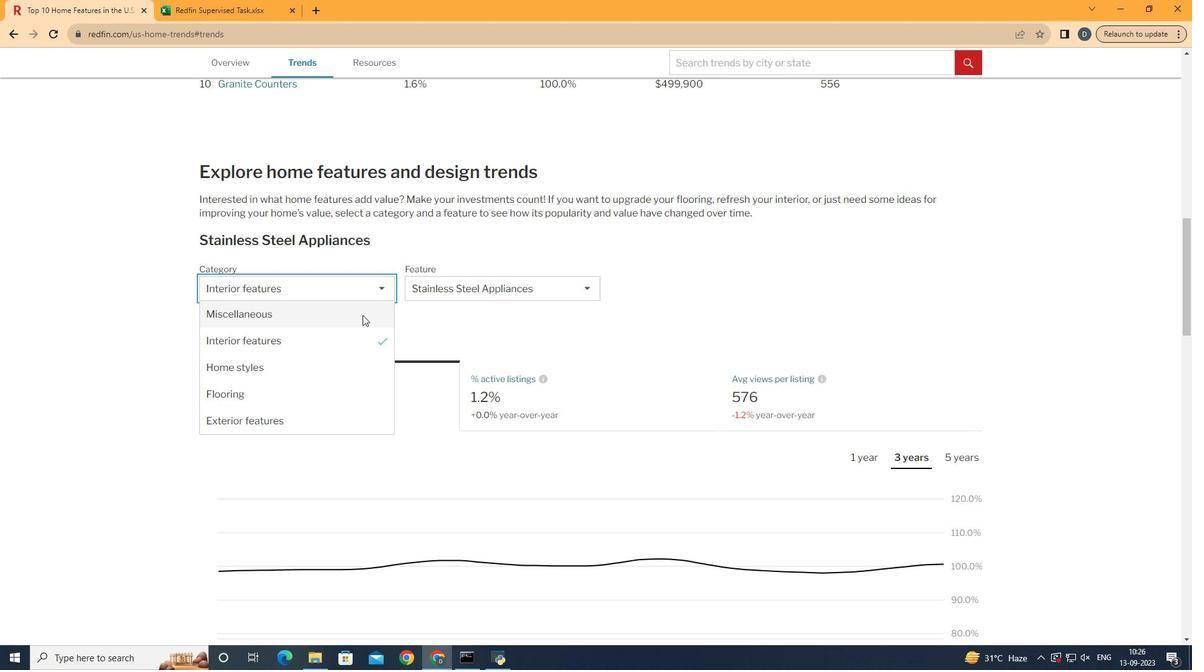 
Action: Mouse moved to (341, 340)
Screenshot: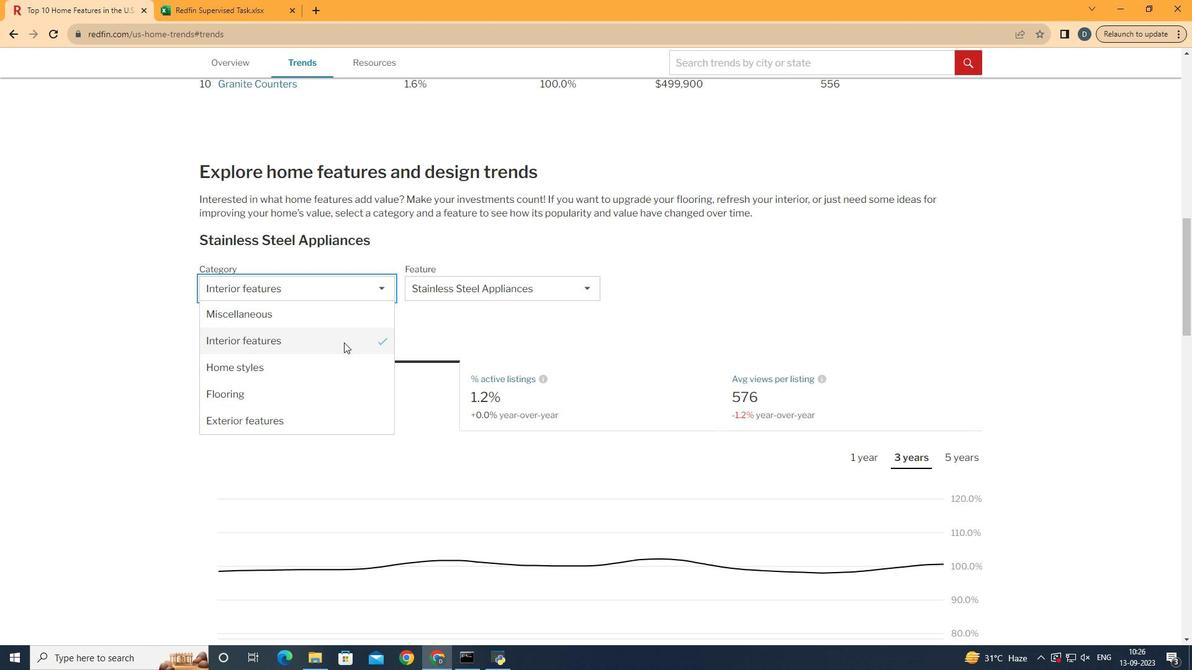
Action: Mouse pressed left at (341, 340)
Screenshot: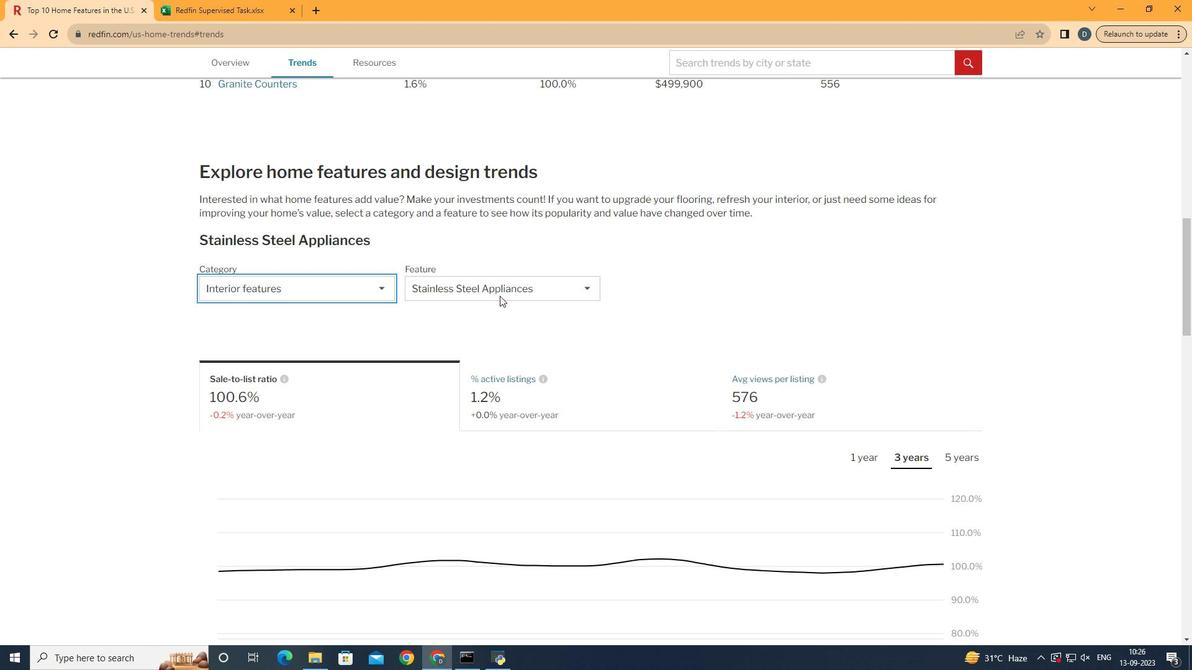
Action: Mouse moved to (549, 275)
Screenshot: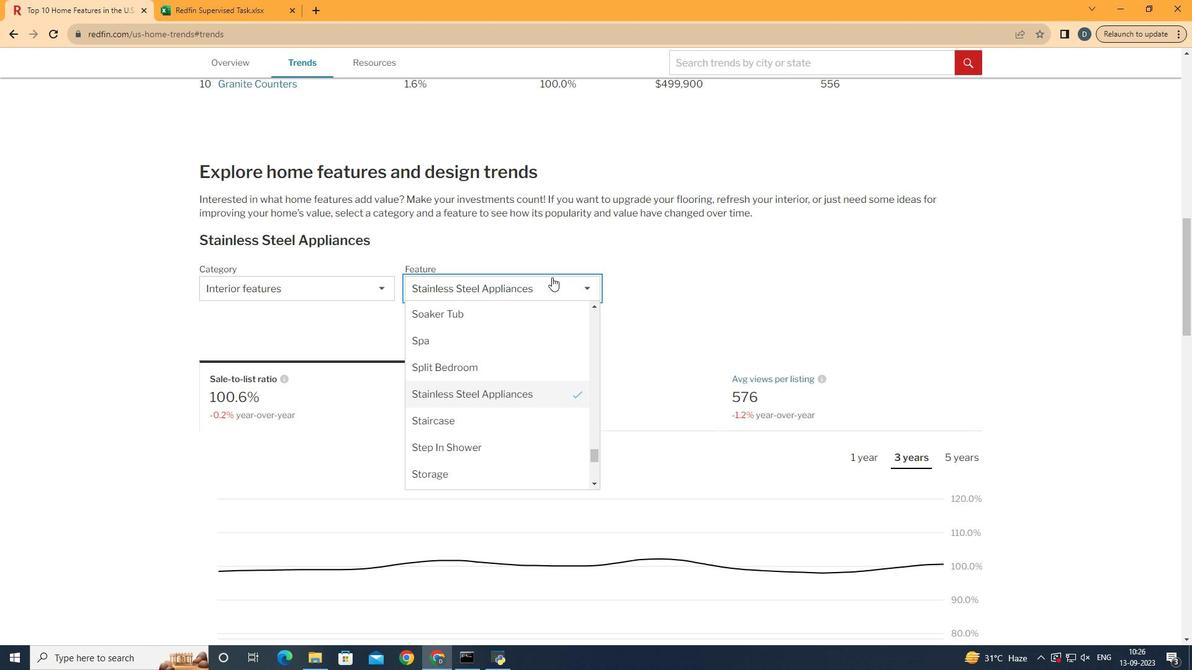 
Action: Mouse pressed left at (549, 275)
Screenshot: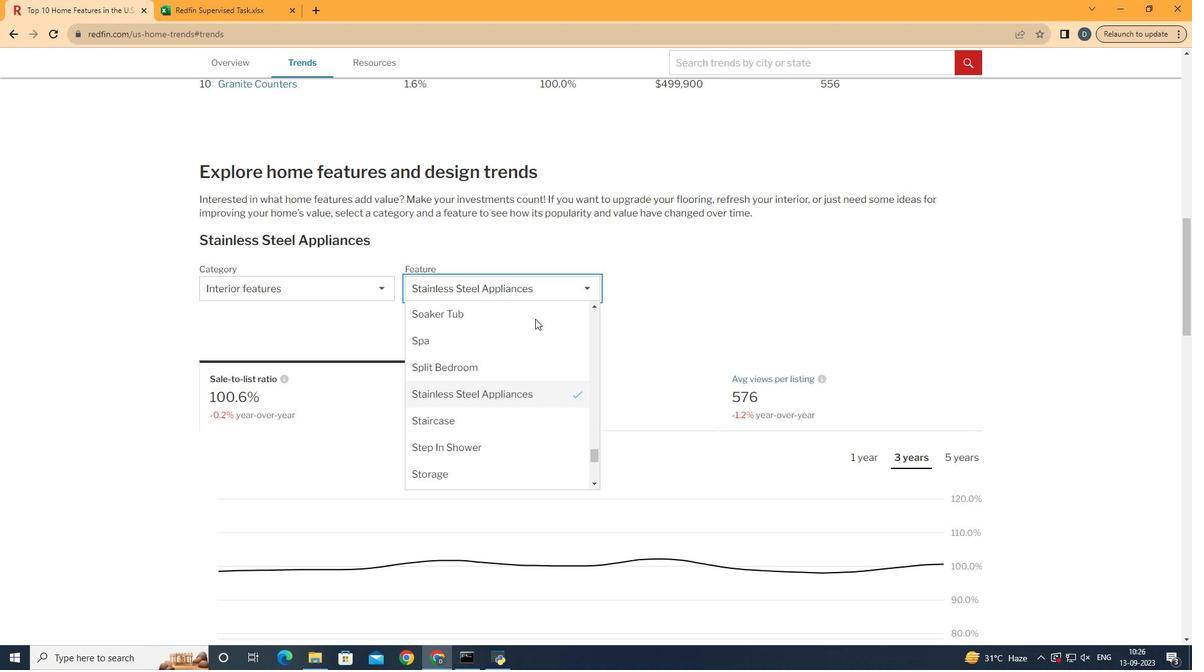 
Action: Mouse moved to (541, 381)
Screenshot: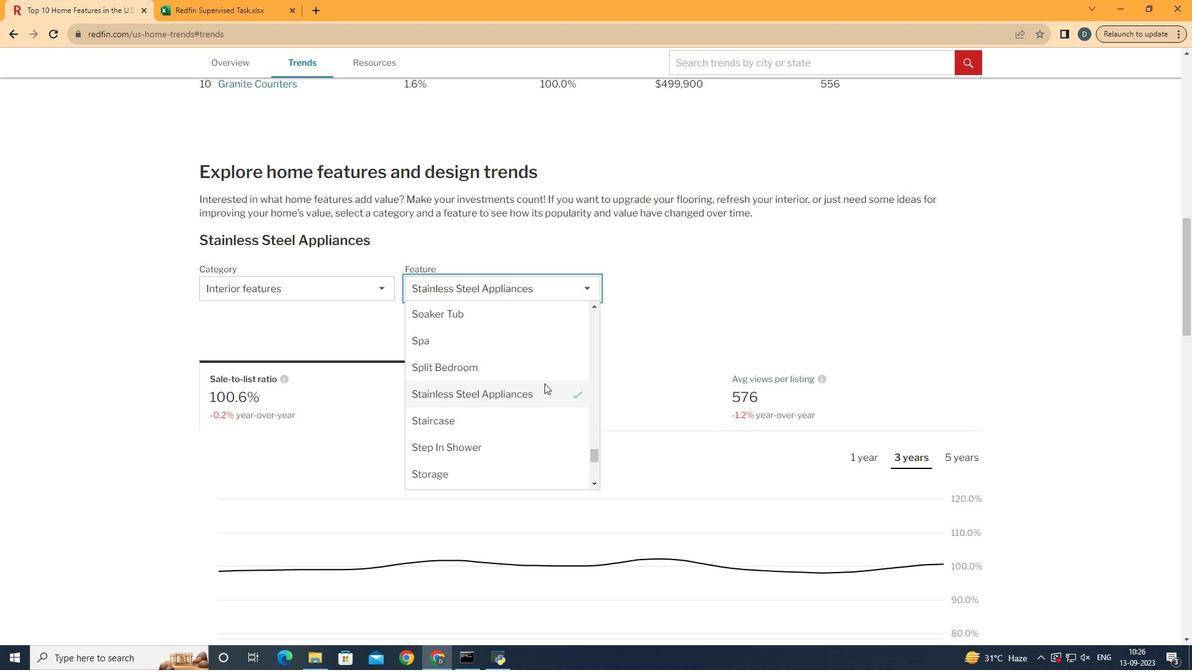 
Action: Mouse scrolled (541, 381) with delta (0, 0)
Screenshot: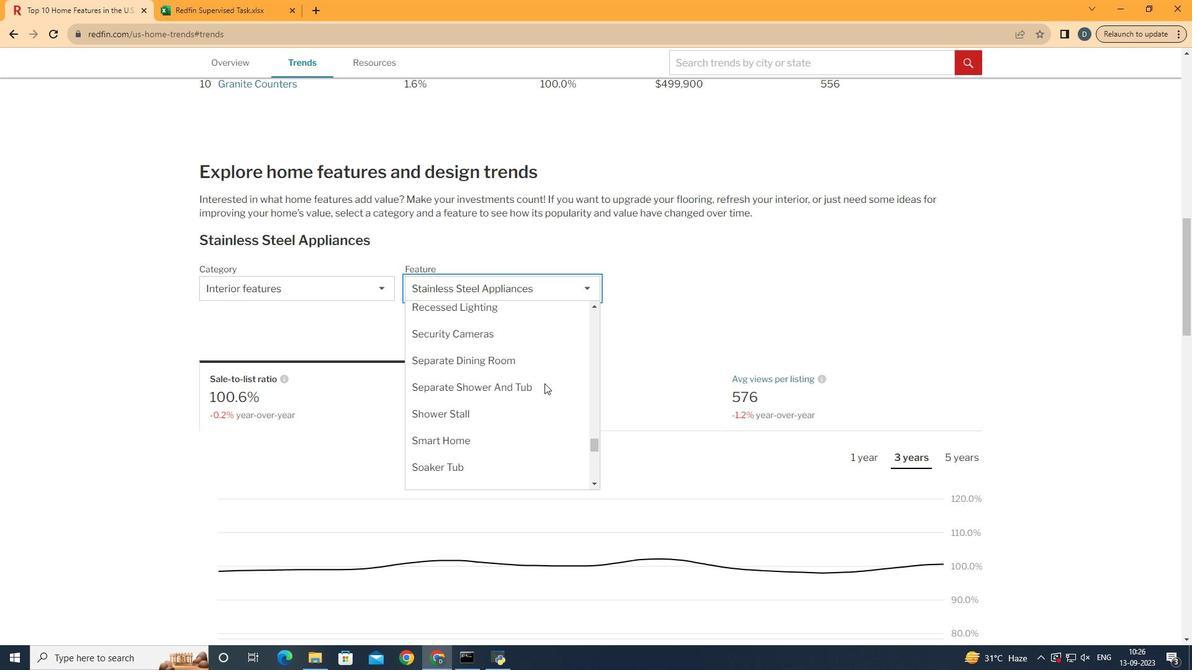 
Action: Mouse scrolled (541, 381) with delta (0, 0)
Screenshot: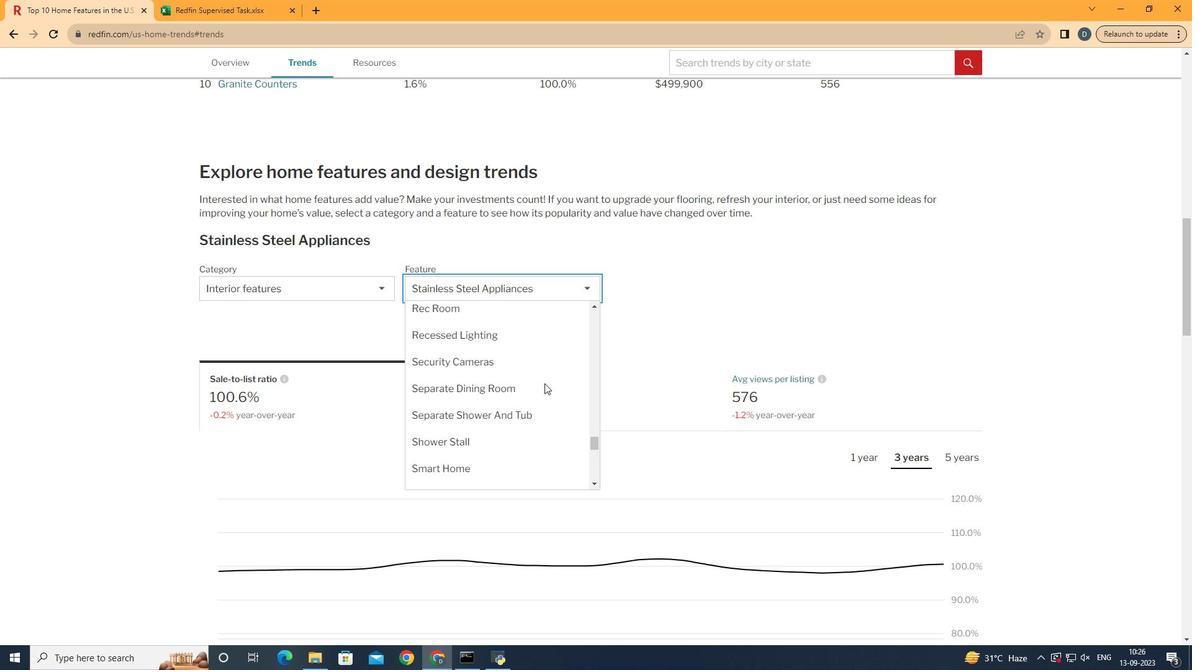 
Action: Mouse scrolled (541, 381) with delta (0, 0)
Screenshot: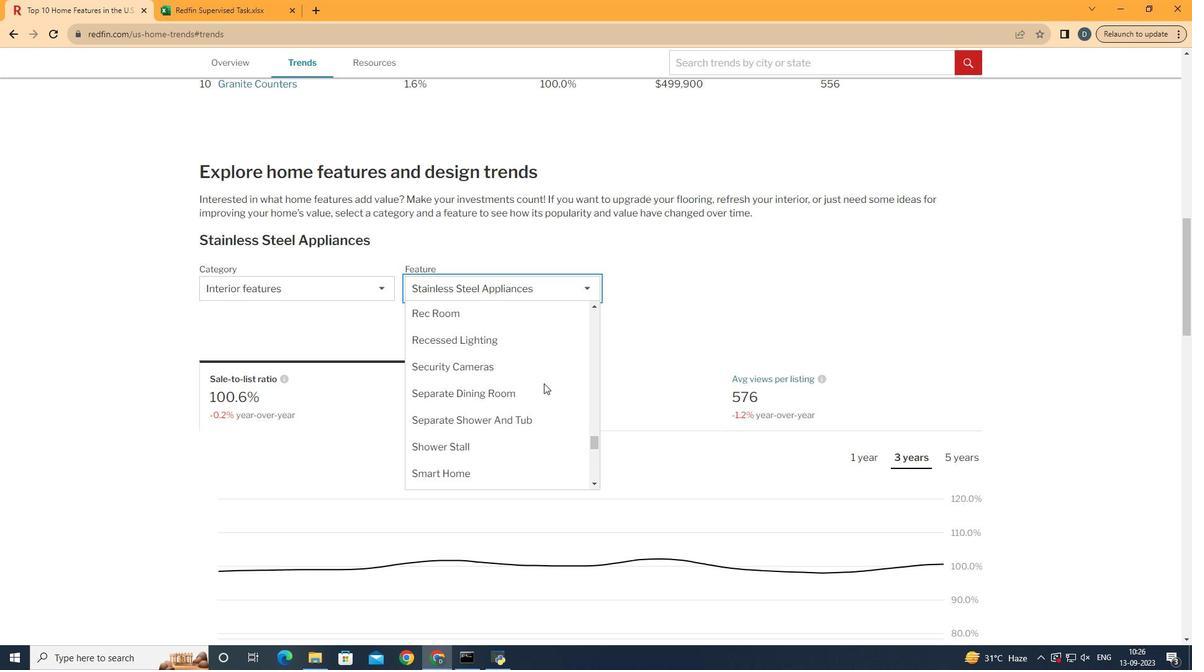 
Action: Mouse moved to (515, 414)
Screenshot: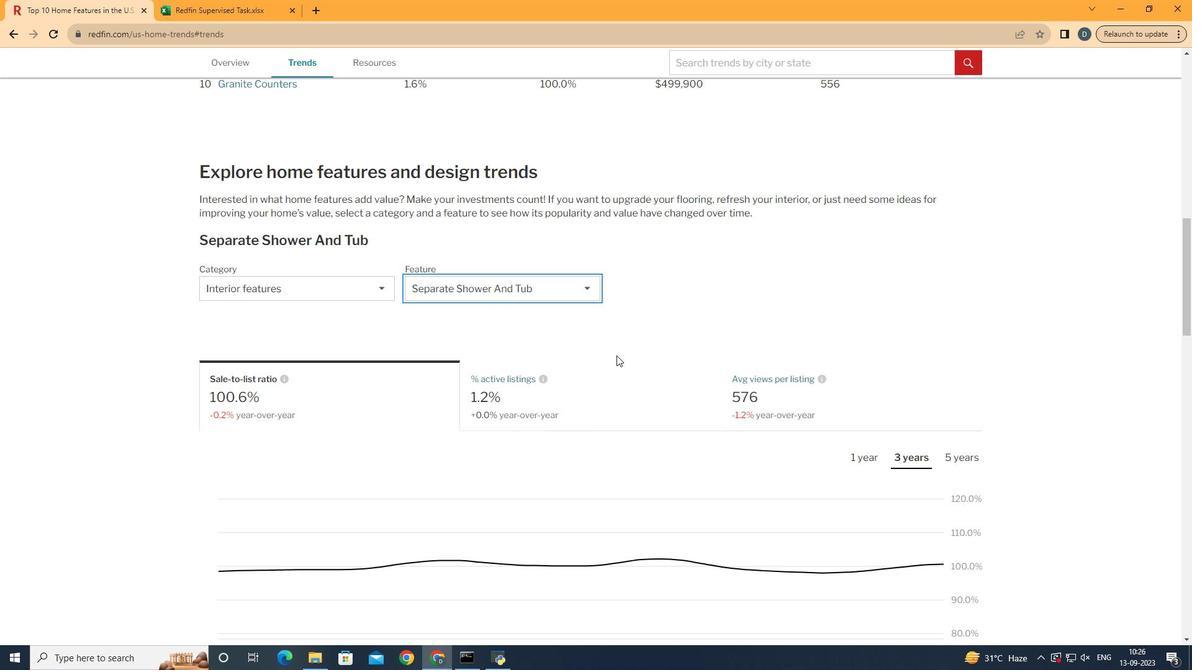 
Action: Mouse pressed left at (515, 414)
Screenshot: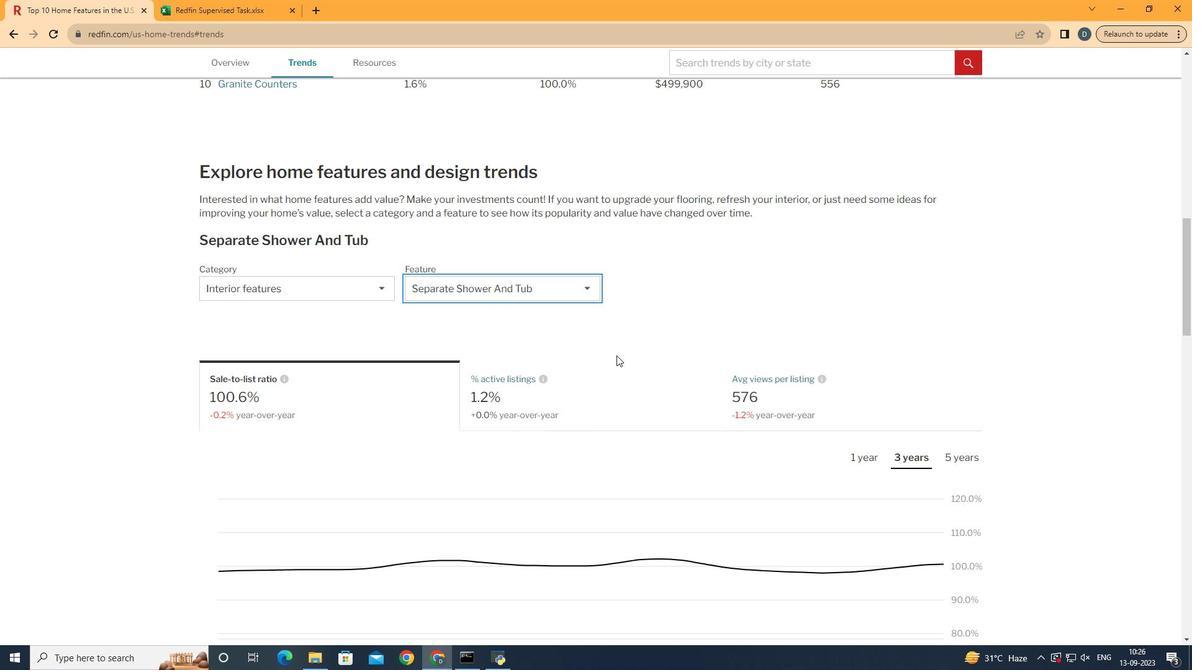 
Action: Mouse moved to (681, 310)
Screenshot: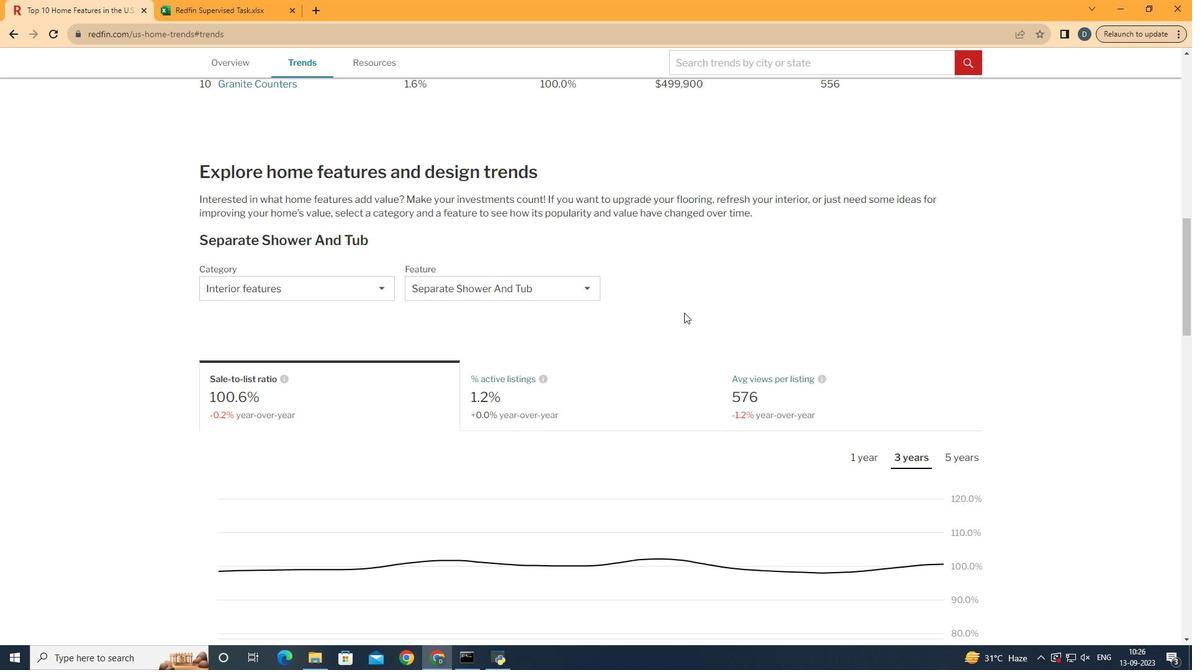 
Action: Mouse pressed left at (681, 310)
Screenshot: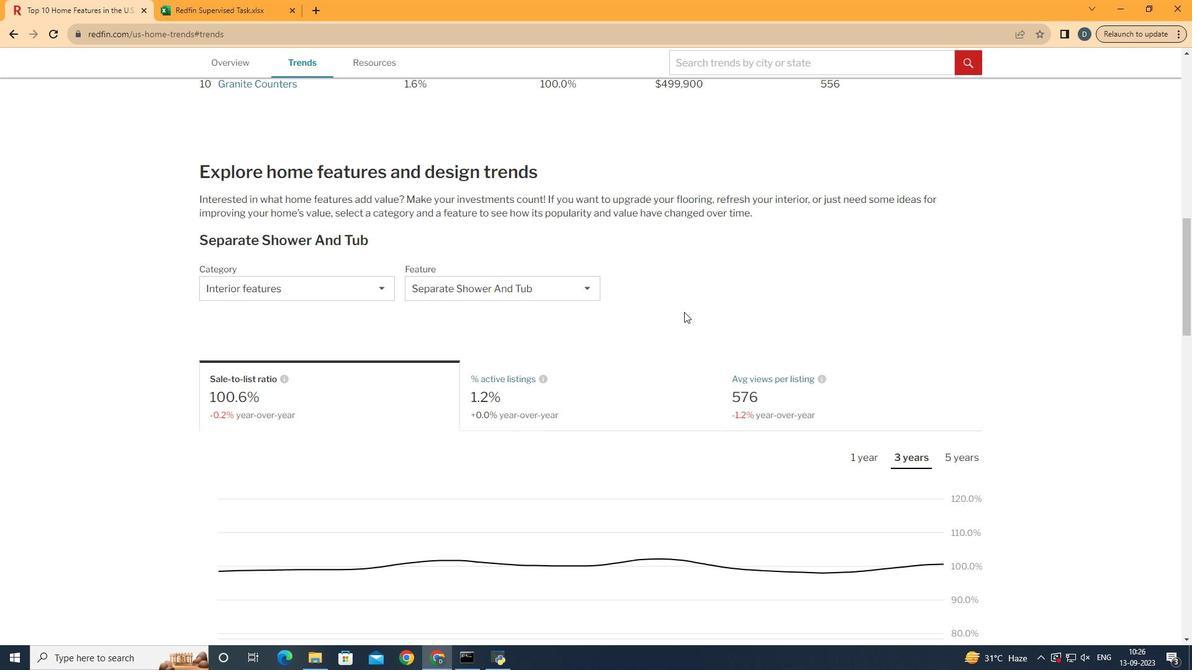 
Action: Mouse moved to (690, 307)
Screenshot: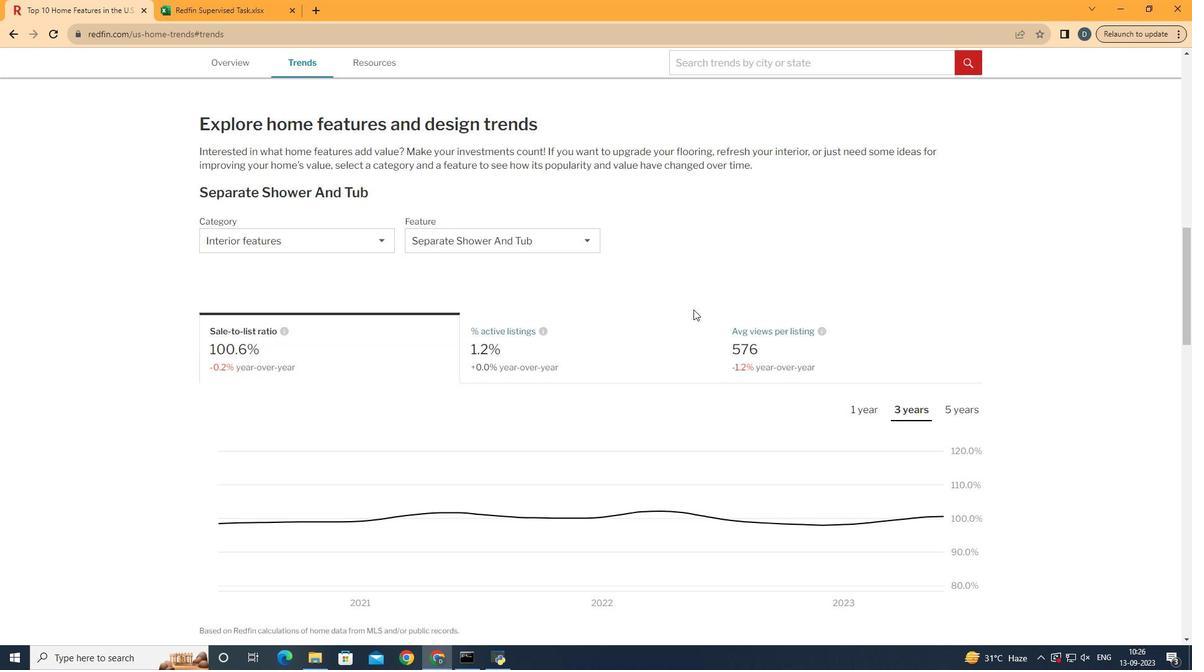 
Action: Mouse scrolled (690, 306) with delta (0, 0)
Screenshot: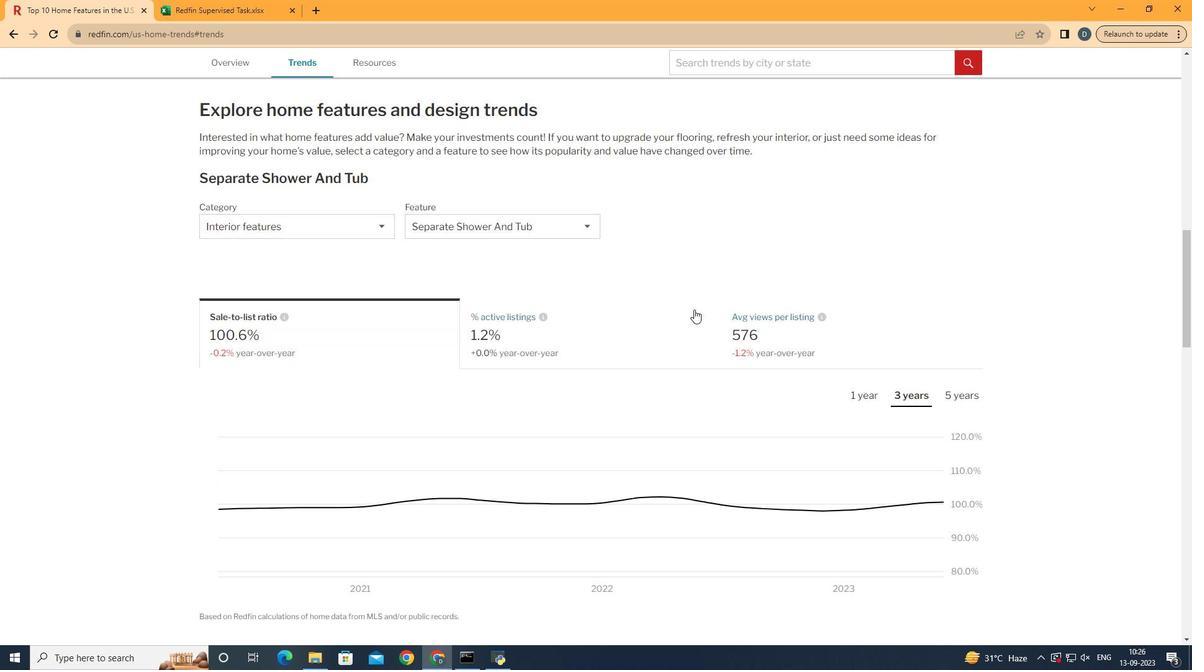 
Action: Mouse moved to (610, 343)
Screenshot: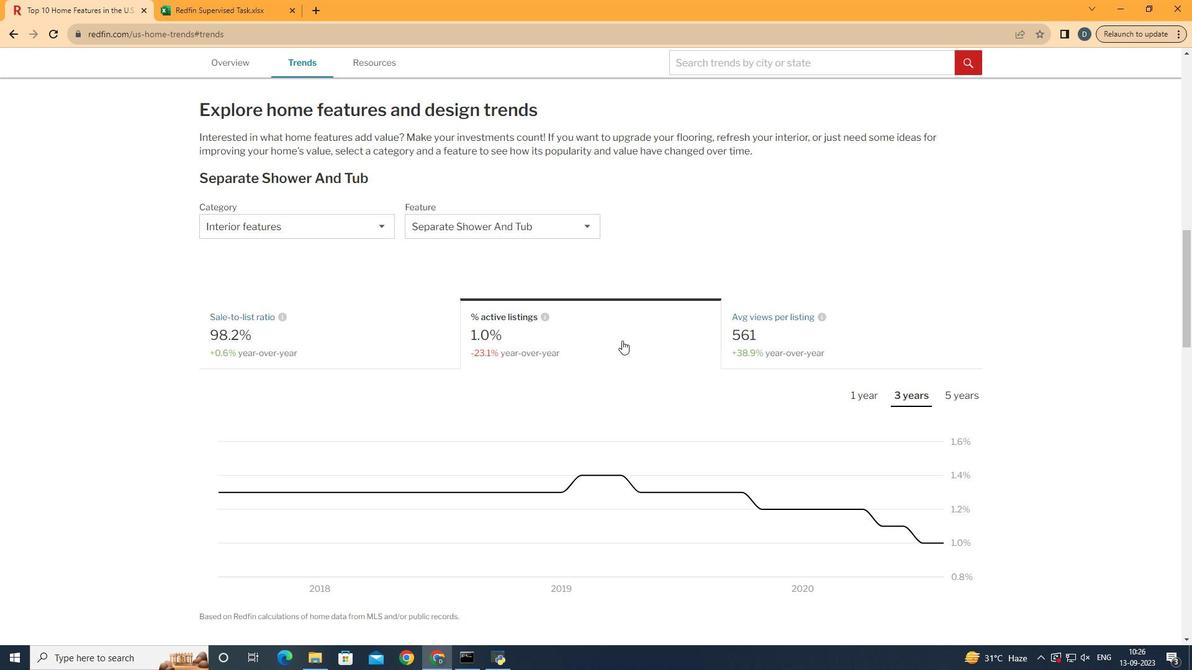 
Action: Mouse pressed left at (610, 343)
Screenshot: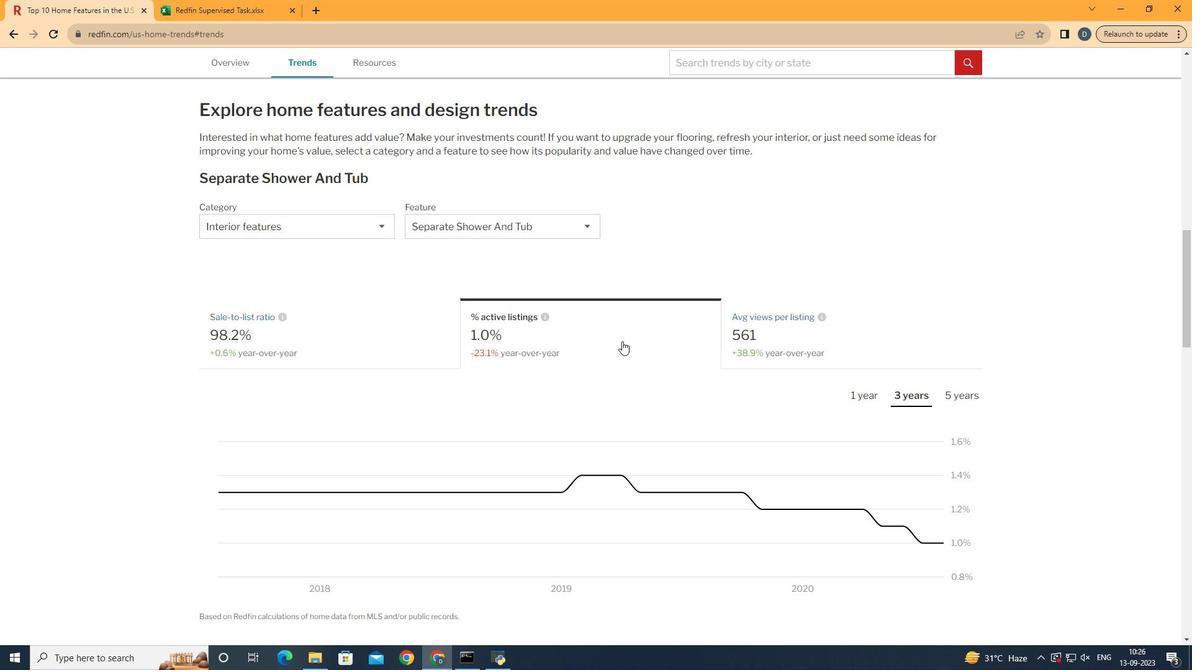 
Action: Mouse moved to (923, 397)
Screenshot: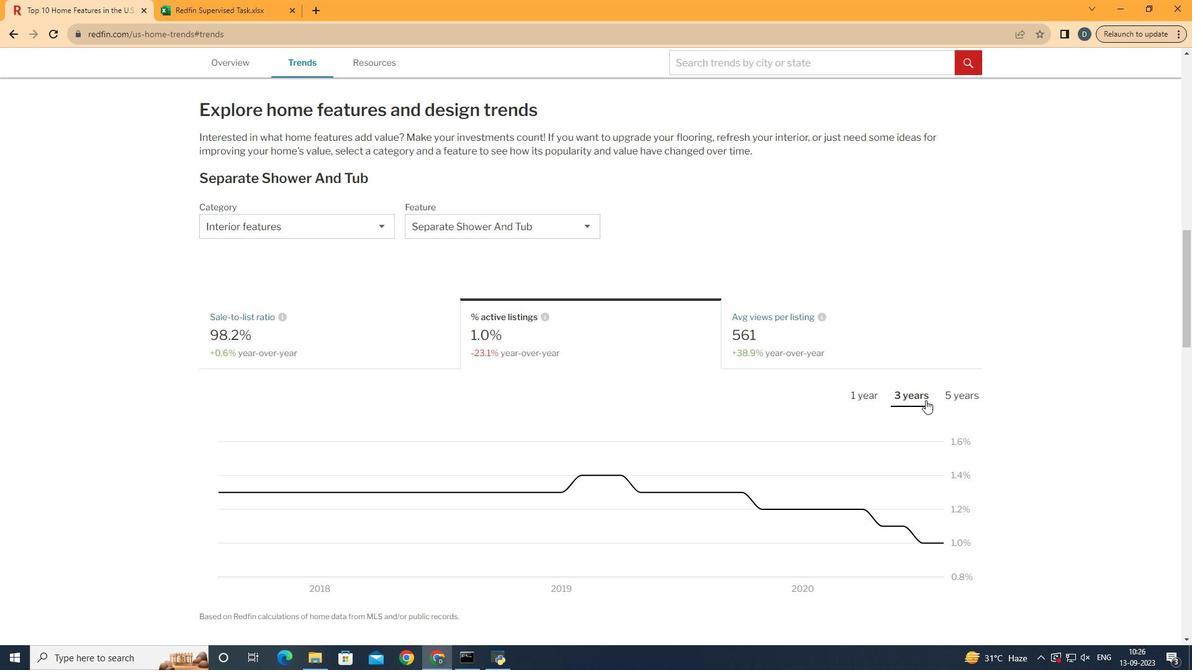 
Action: Mouse pressed left at (923, 397)
Screenshot: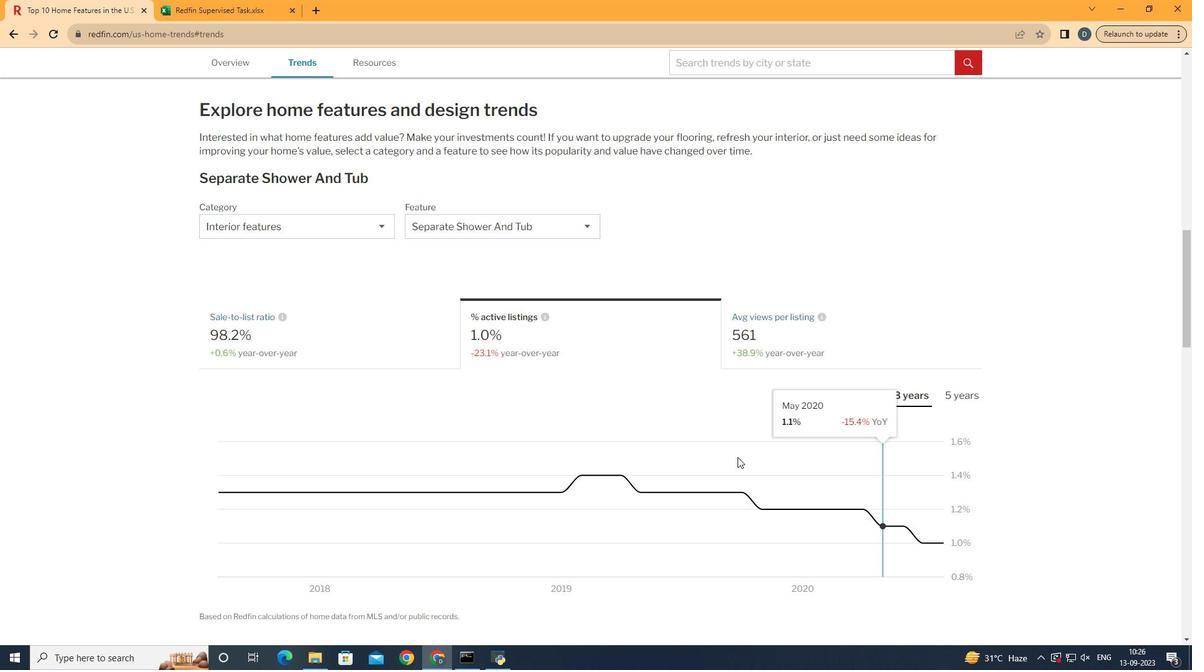 
Action: Mouse moved to (949, 525)
Screenshot: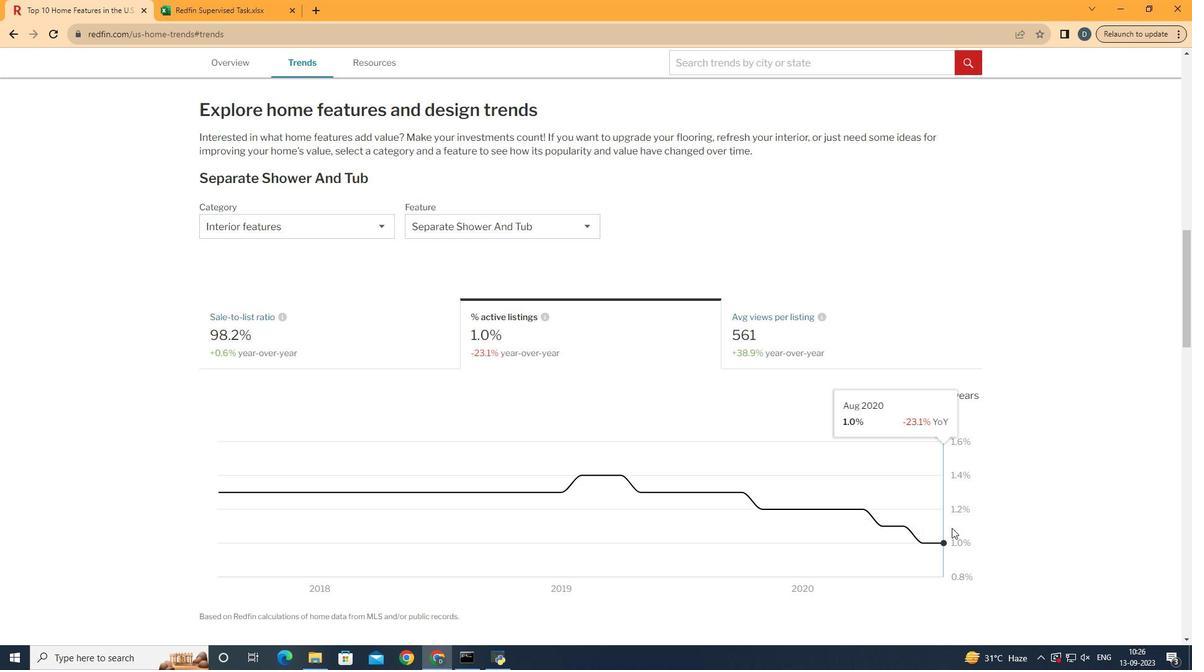 
